 Task: Add an event with the title Project Update Meeting, date '2024/05/24', time 9:40 AM to 11:40 AMand add a description: A project update meeting is a regular gathering where project stakeholders, team members, and relevant parties come together to discuss the progress, status, and key updates of a specific project. The meeting provides an opportunity to share information, address challenges, and ensure that the project stays on track towards its goals.Select event color  Flamingo . Add location for the event as: 123 Gran Via, Barcelona, Spain, logged in from the account softage.1@softage.netand send the event invitation to softage.5@softage.net and softage.6@softage.net. Set a reminder for the event Every weekday(Monday to Friday)
Action: Mouse moved to (46, 110)
Screenshot: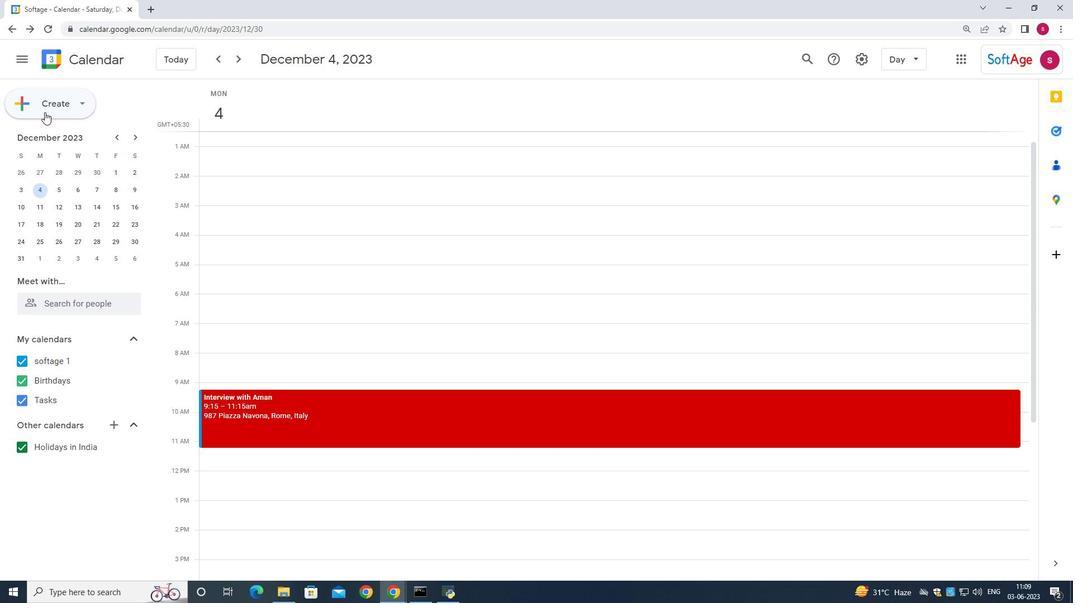 
Action: Mouse pressed left at (46, 110)
Screenshot: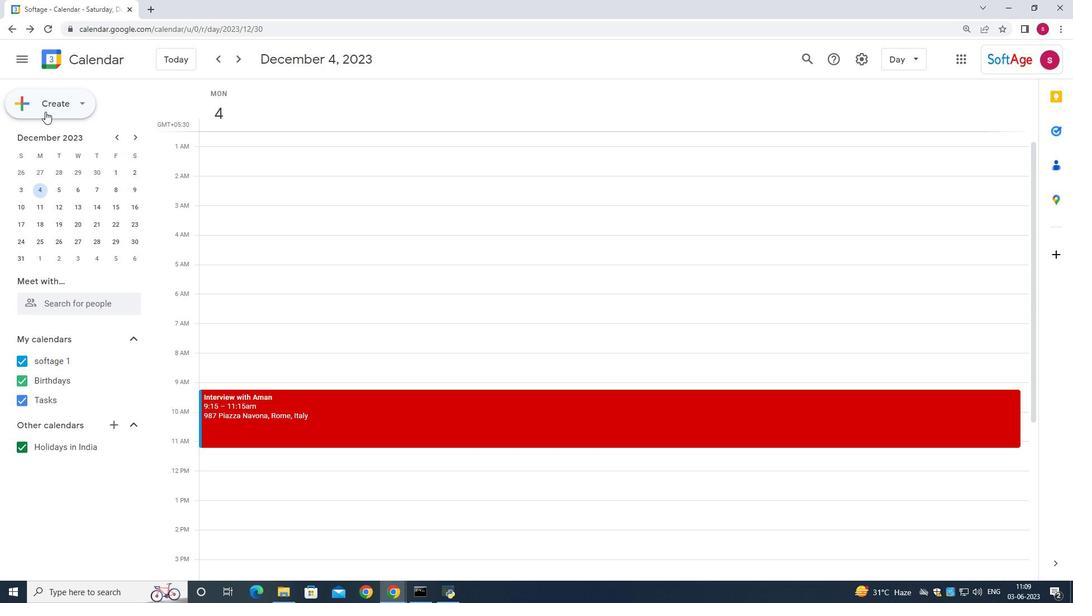 
Action: Mouse moved to (36, 132)
Screenshot: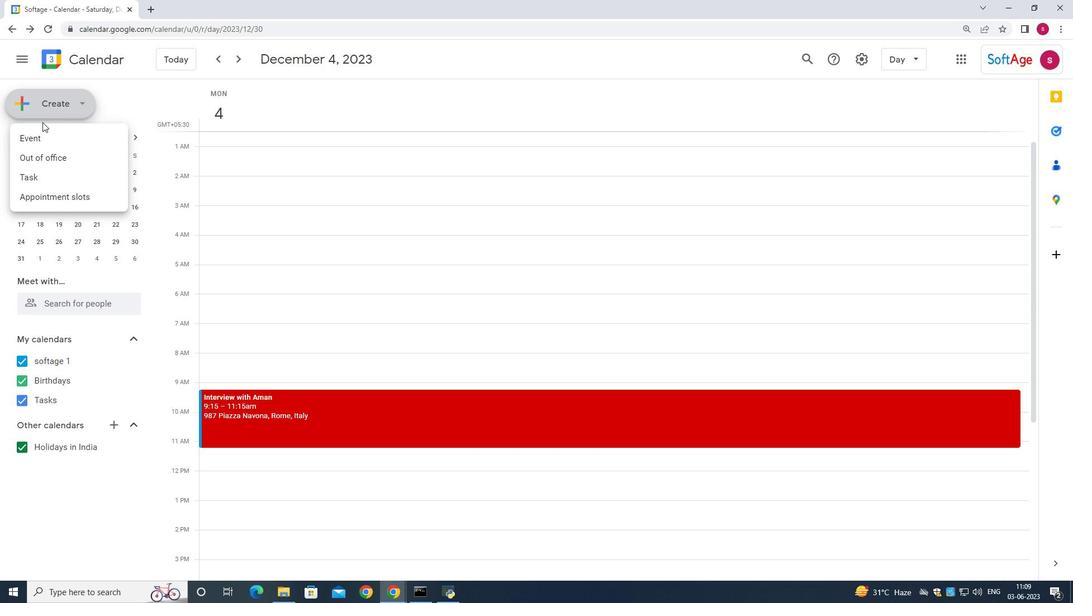 
Action: Mouse pressed left at (36, 132)
Screenshot: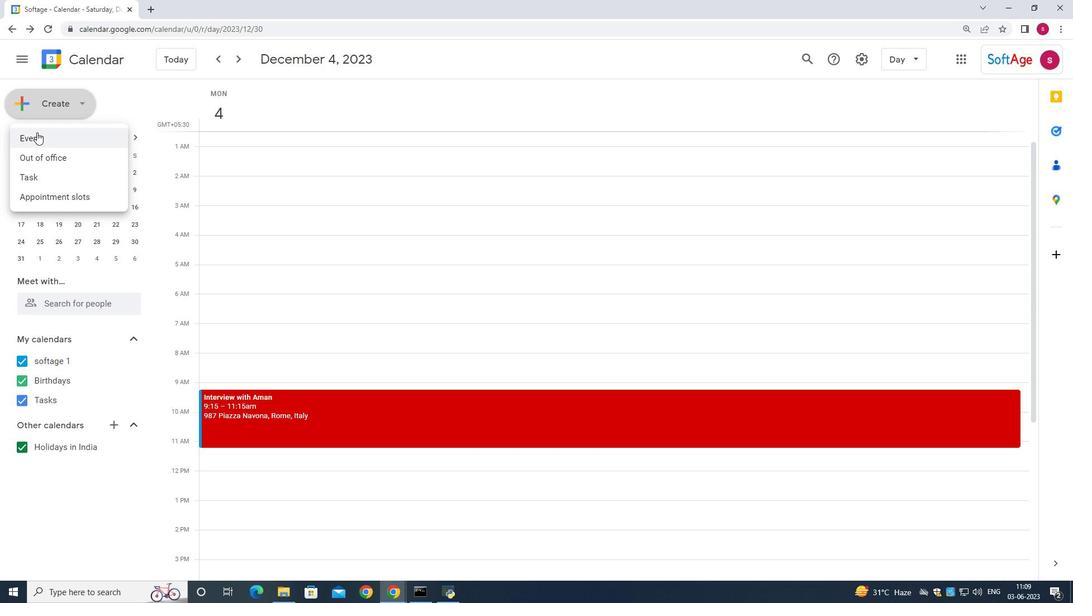 
Action: Mouse moved to (561, 197)
Screenshot: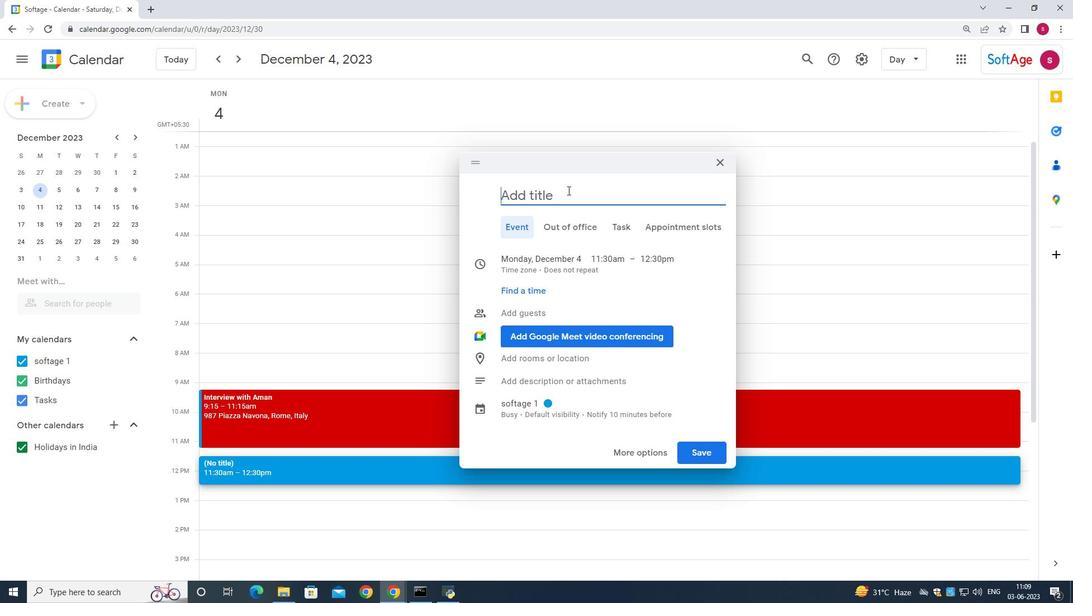 
Action: Mouse pressed left at (561, 197)
Screenshot: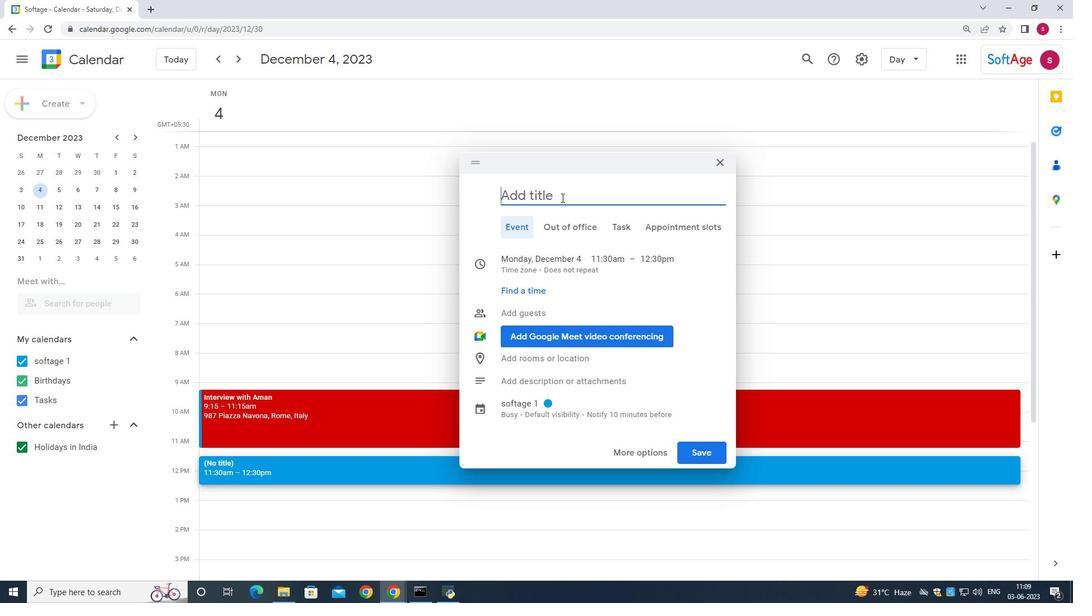 
Action: Key pressed <Key.shift>Project<Key.space><Key.shift>Update<Key.space>
Screenshot: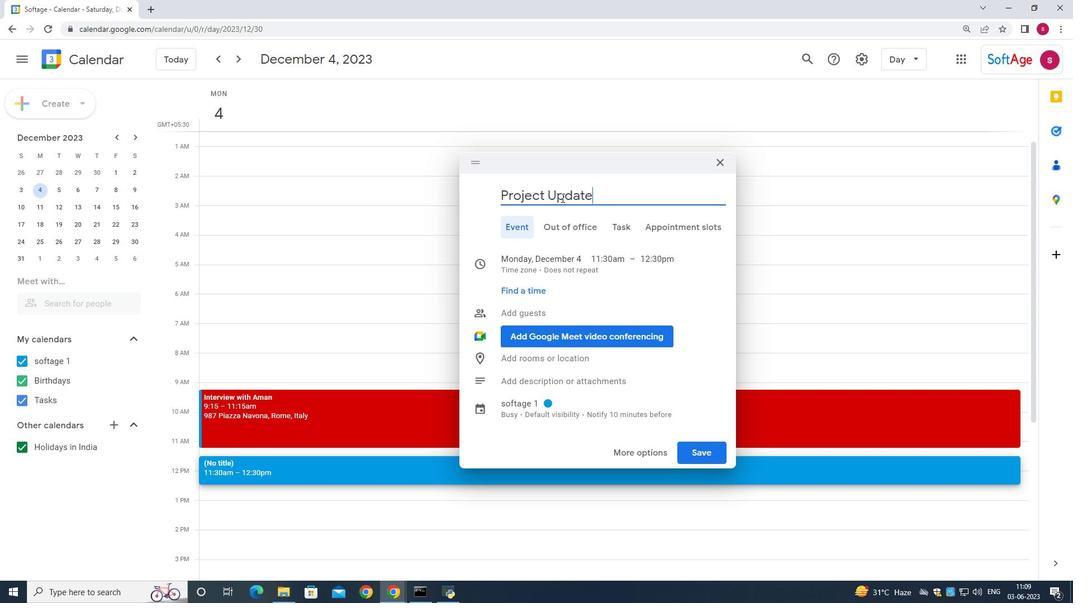 
Action: Mouse moved to (549, 210)
Screenshot: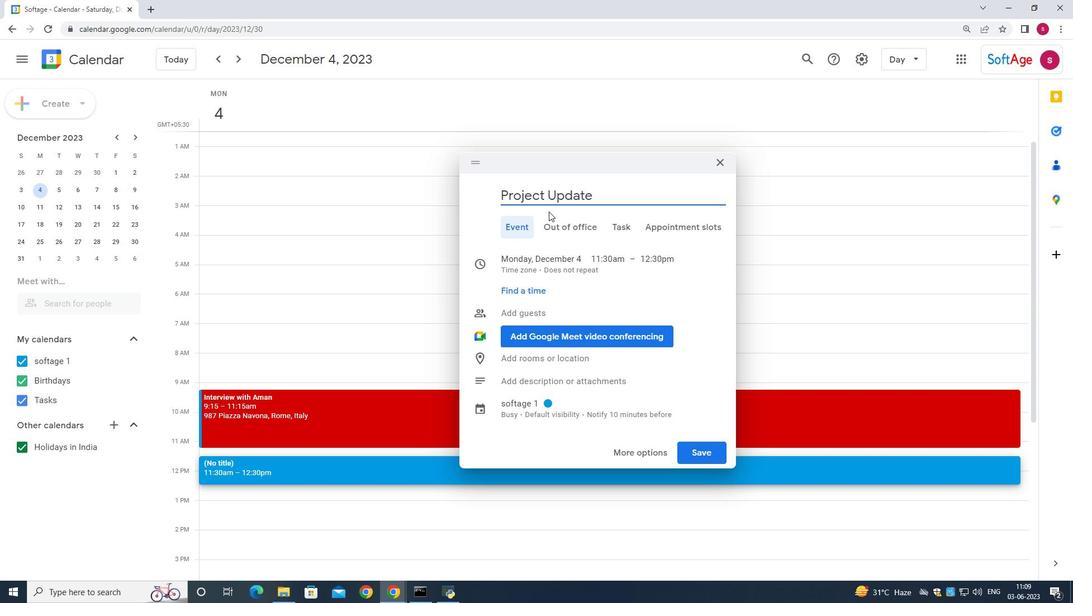 
Action: Key pressed <Key.shift>Meeting
Screenshot: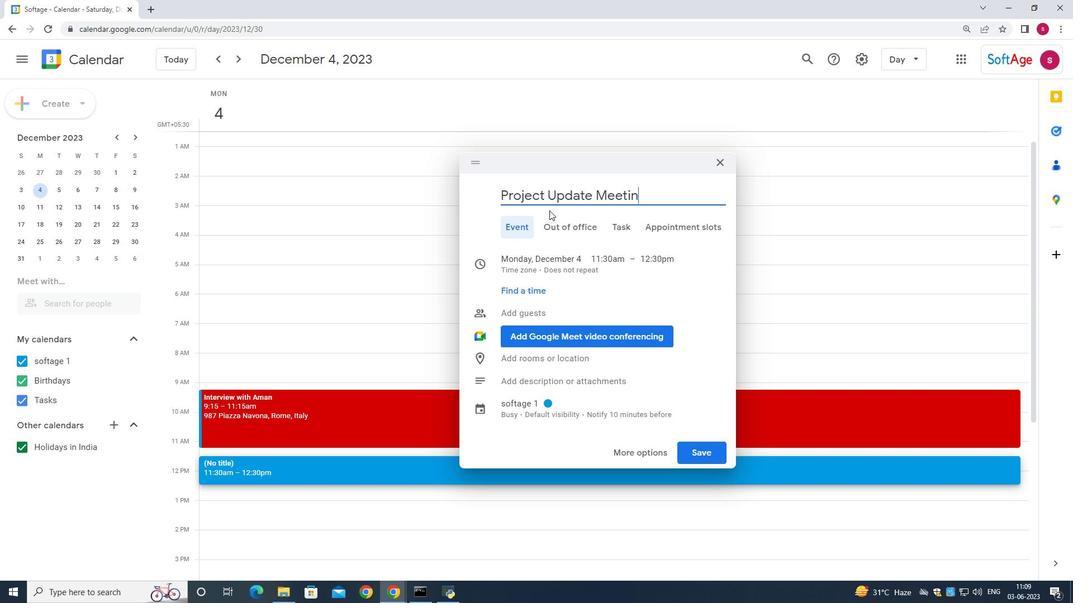 
Action: Mouse moved to (529, 262)
Screenshot: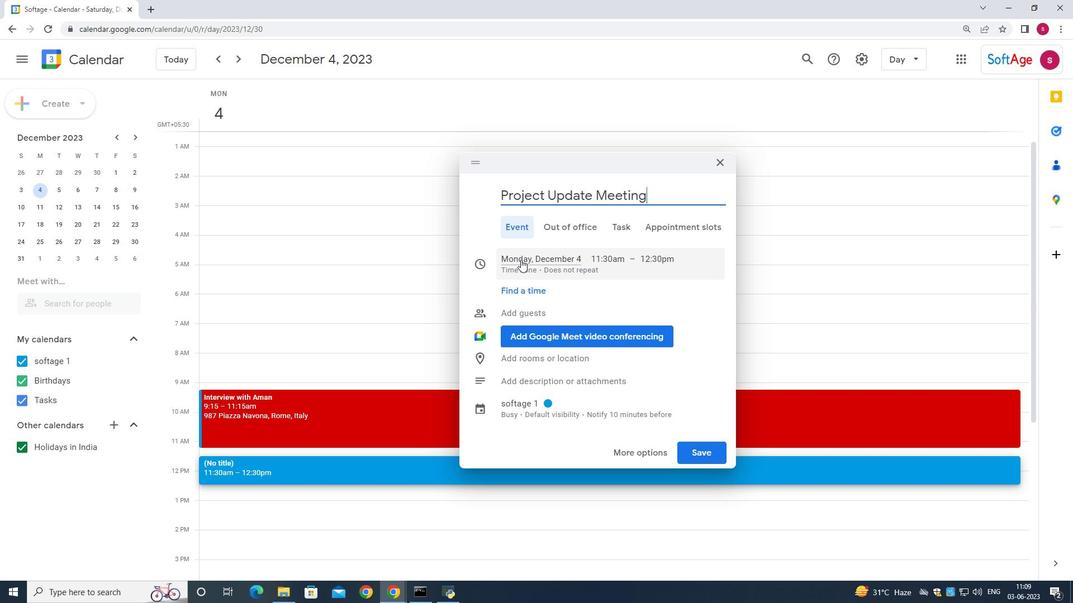 
Action: Mouse pressed left at (529, 262)
Screenshot: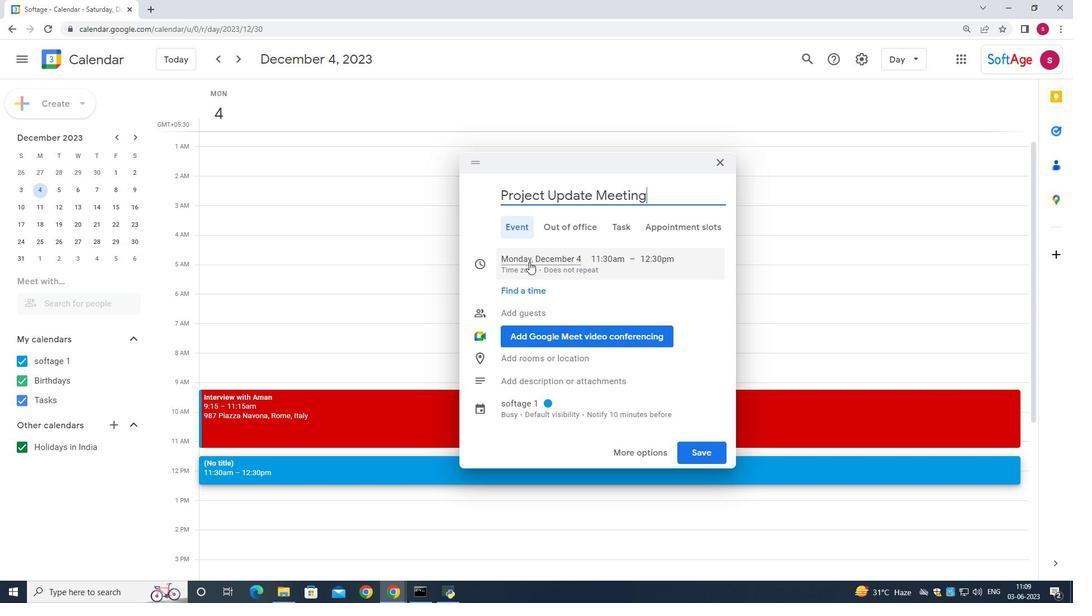 
Action: Mouse moved to (633, 285)
Screenshot: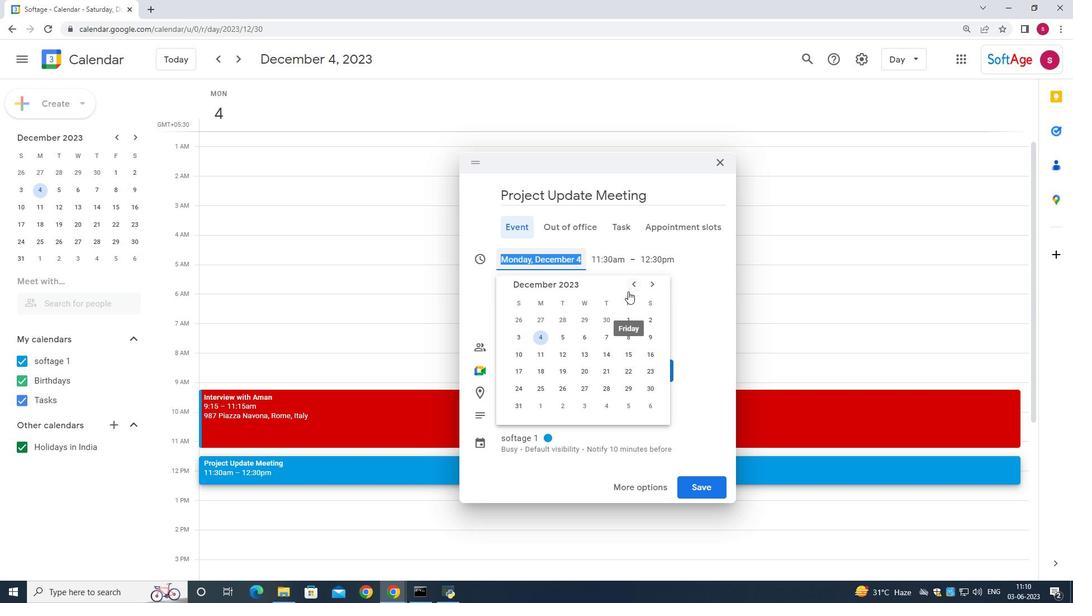 
Action: Mouse pressed left at (633, 285)
Screenshot: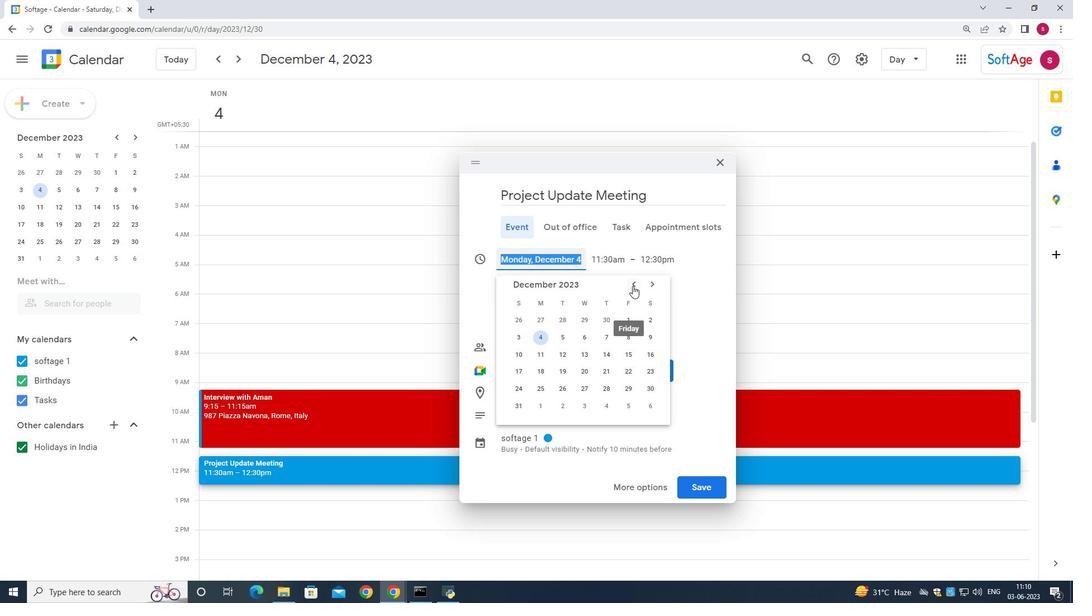 
Action: Mouse moved to (633, 285)
Screenshot: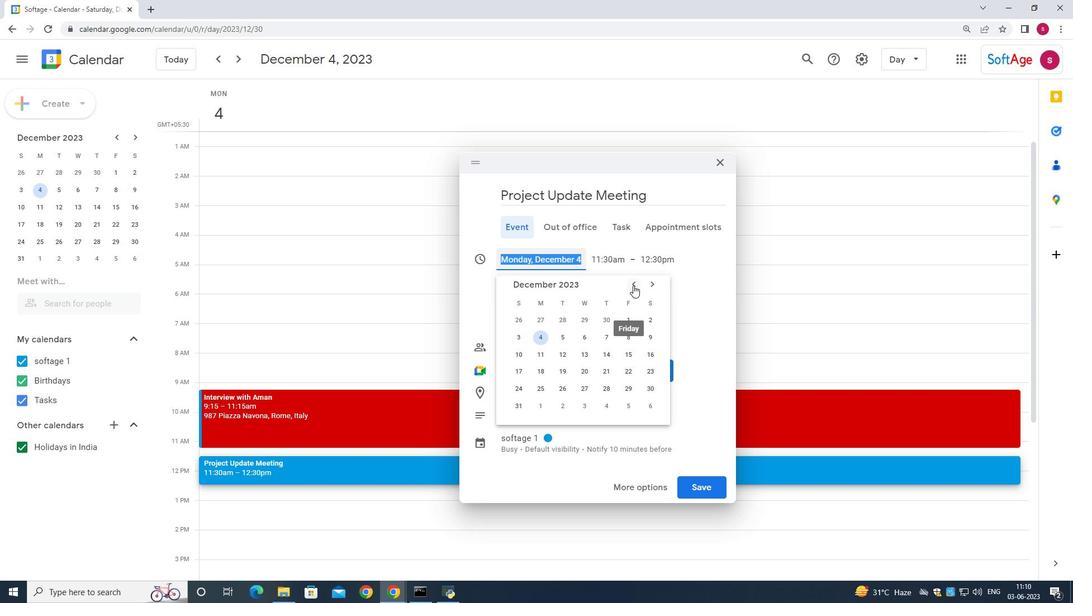 
Action: Mouse pressed left at (633, 285)
Screenshot: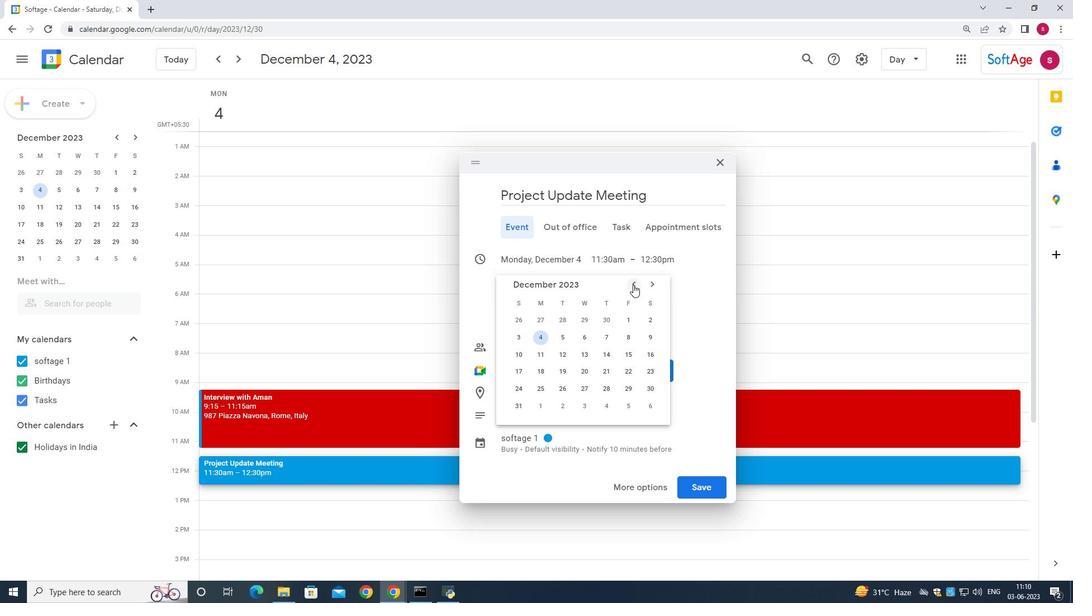 
Action: Mouse pressed left at (633, 285)
Screenshot: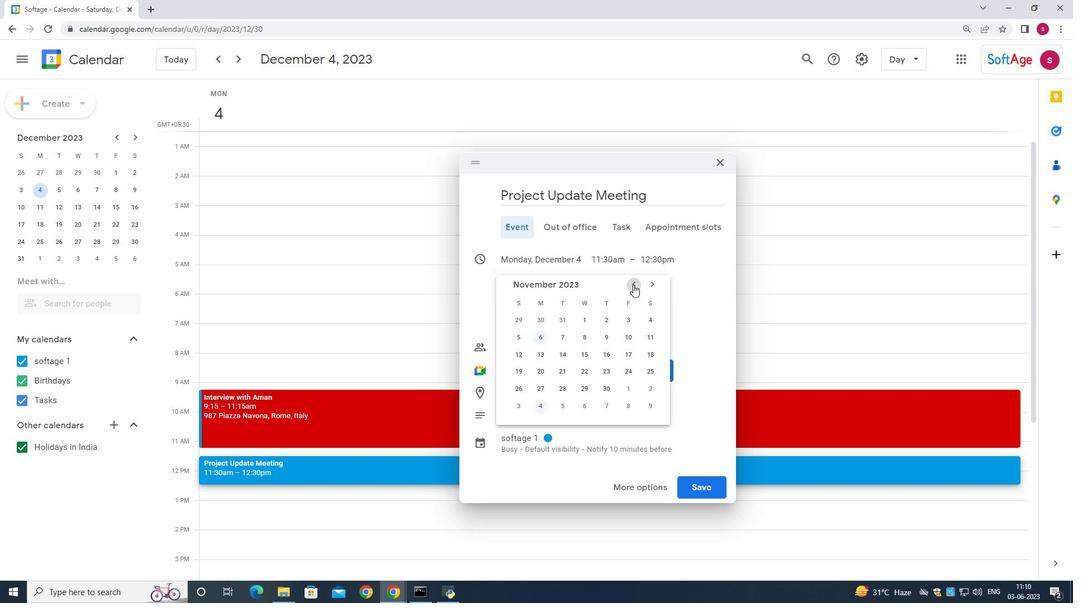 
Action: Mouse pressed left at (633, 285)
Screenshot: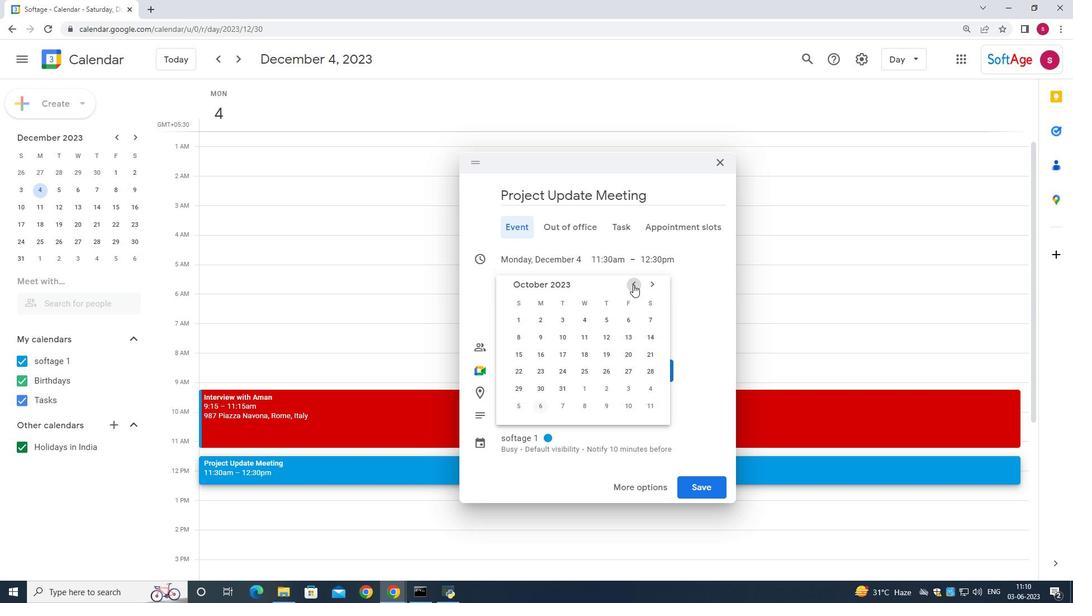 
Action: Mouse pressed left at (633, 285)
Screenshot: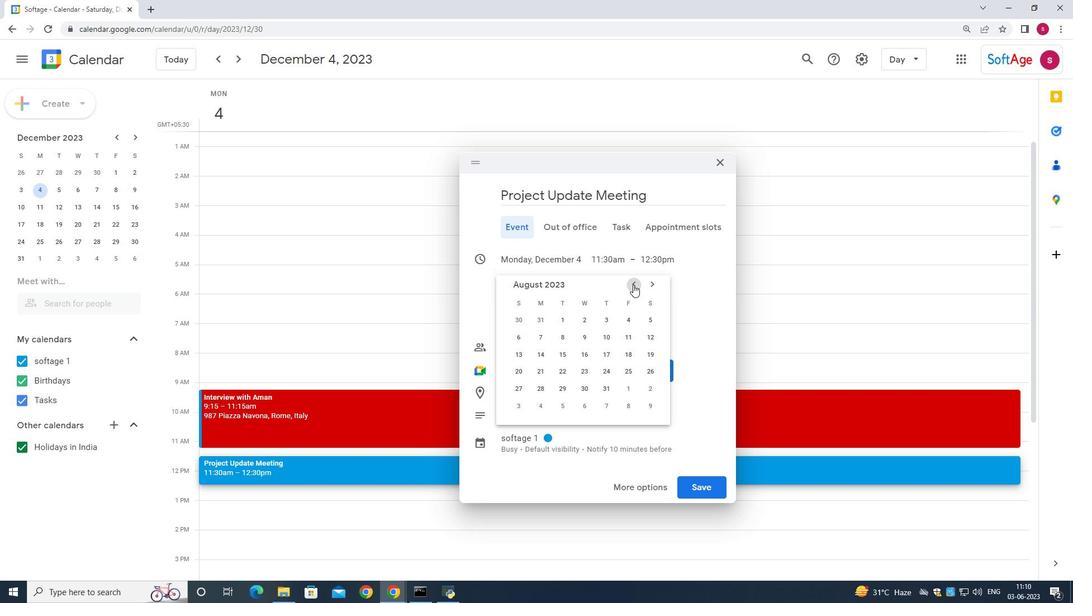 
Action: Mouse pressed left at (633, 285)
Screenshot: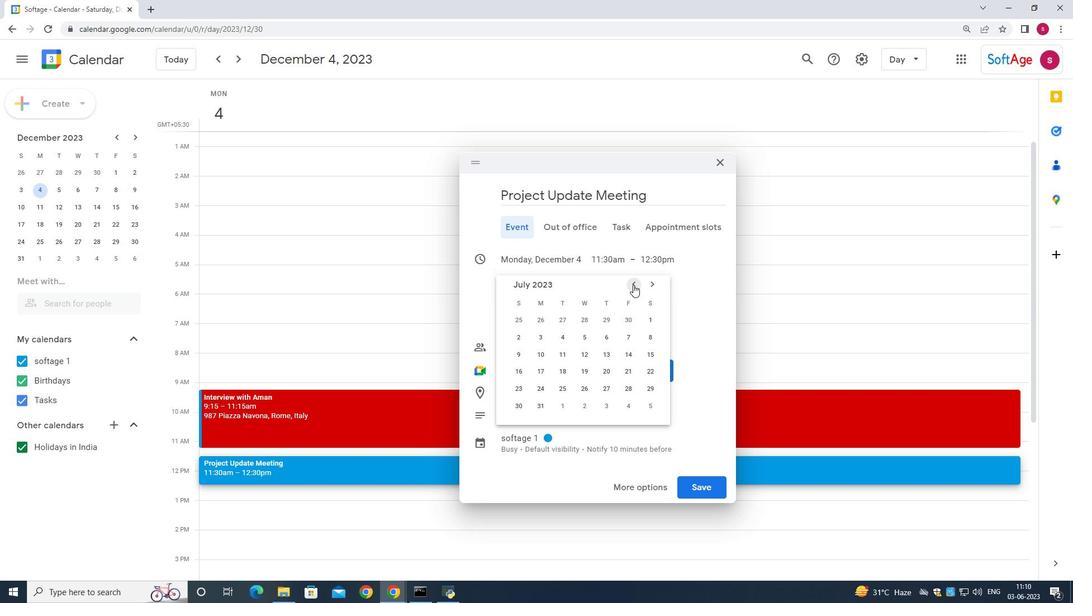 
Action: Mouse pressed left at (633, 285)
Screenshot: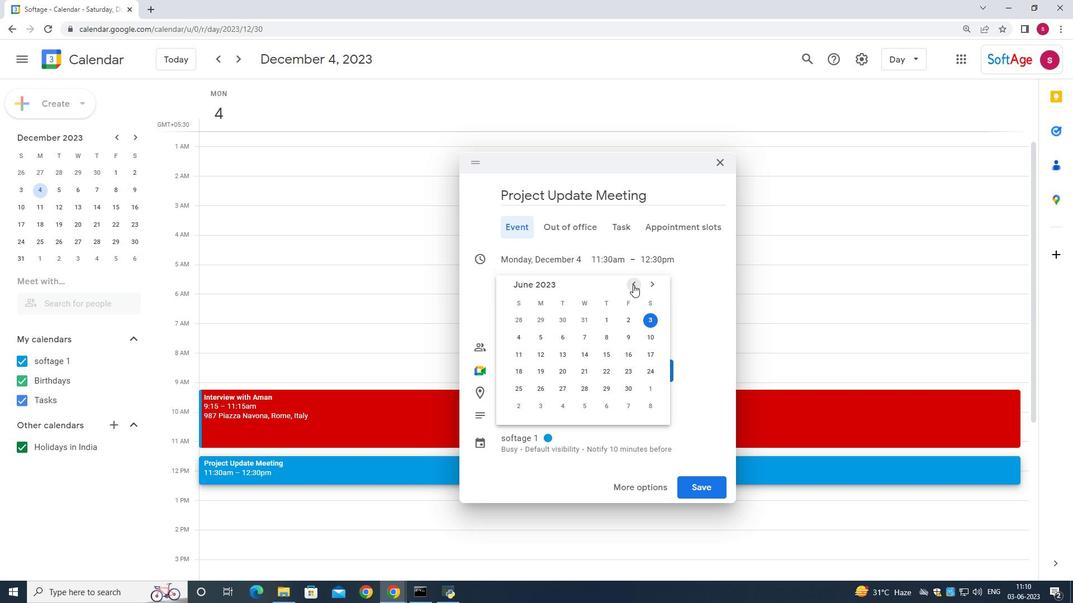 
Action: Mouse moved to (587, 375)
Screenshot: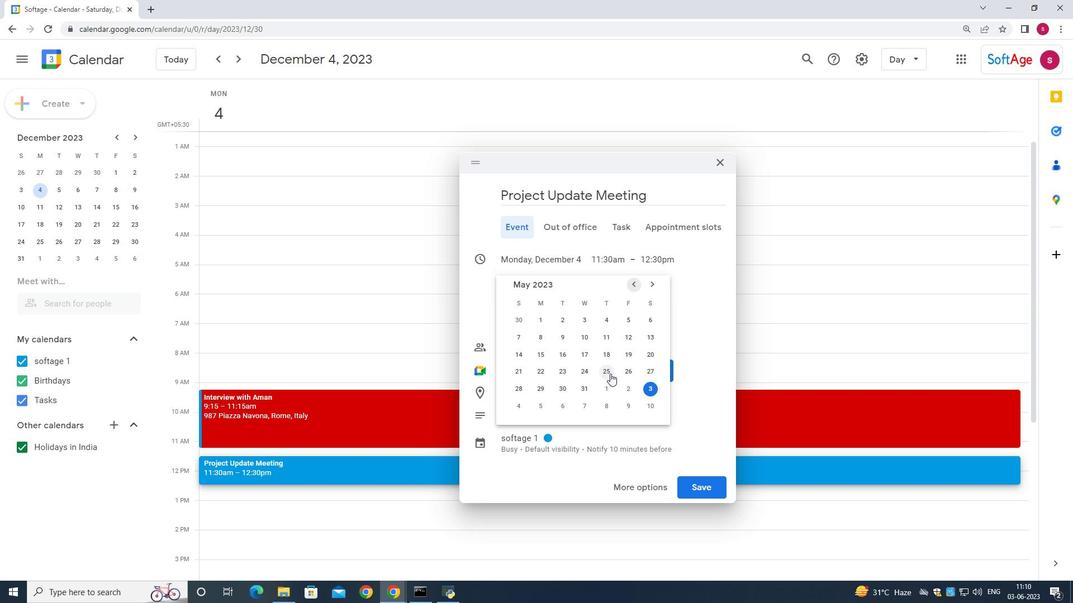 
Action: Mouse pressed left at (587, 375)
Screenshot: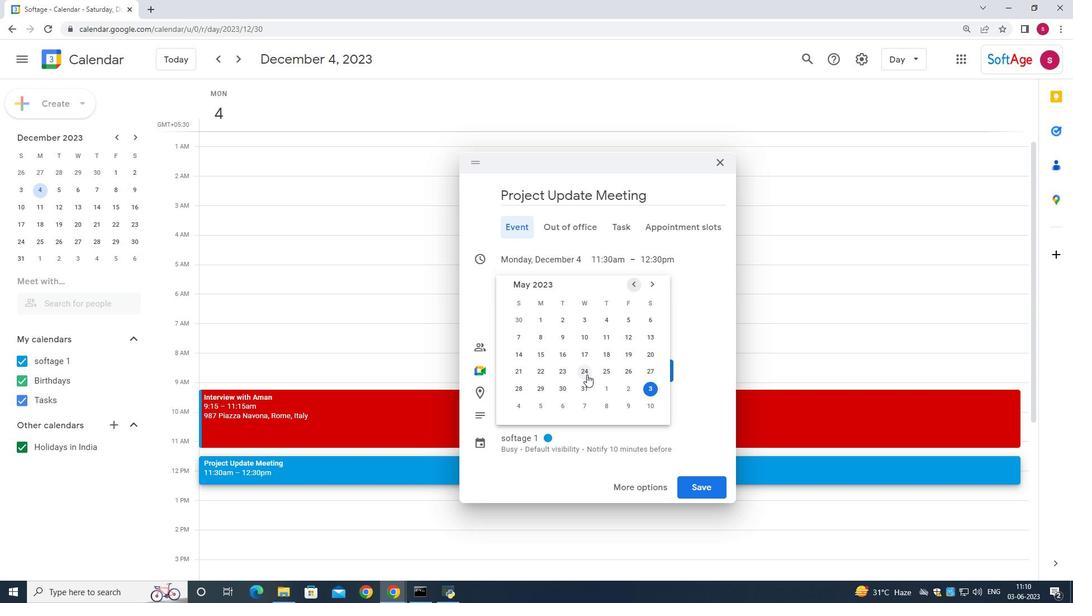 
Action: Mouse moved to (601, 257)
Screenshot: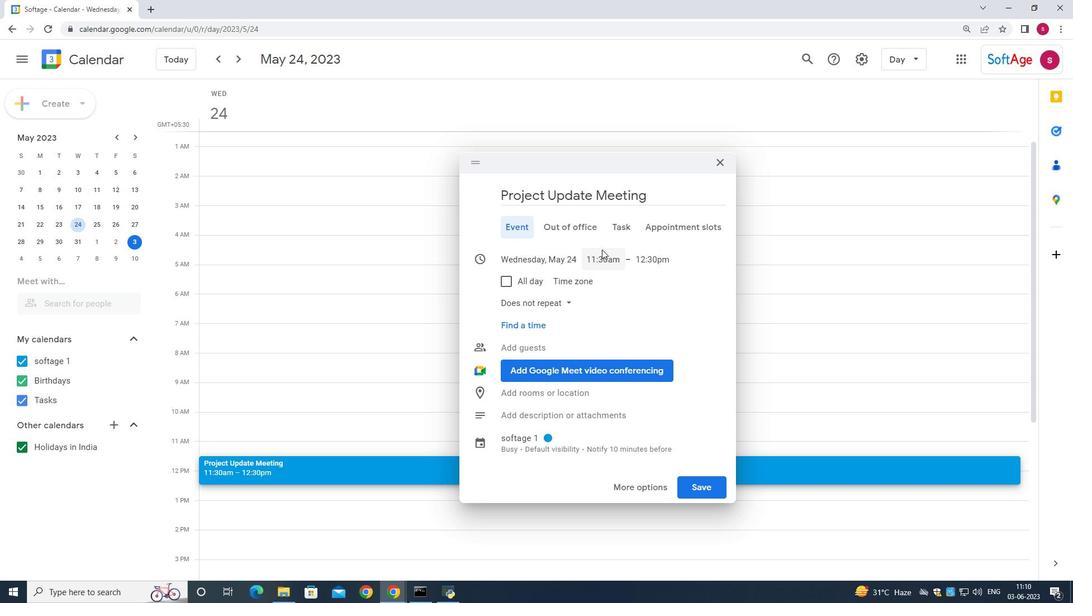 
Action: Mouse pressed left at (601, 257)
Screenshot: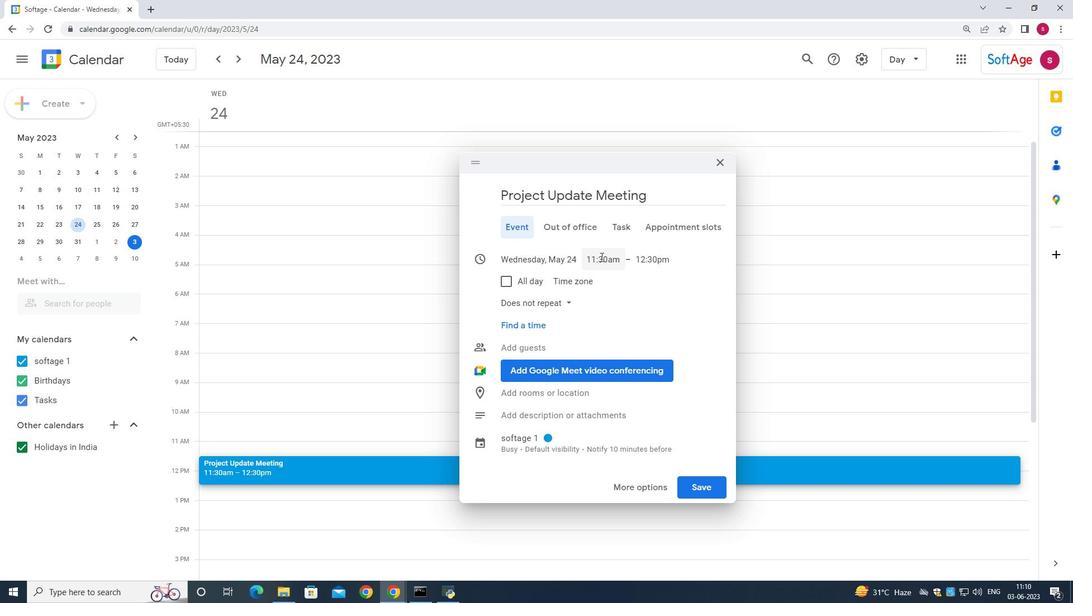 
Action: Mouse moved to (614, 340)
Screenshot: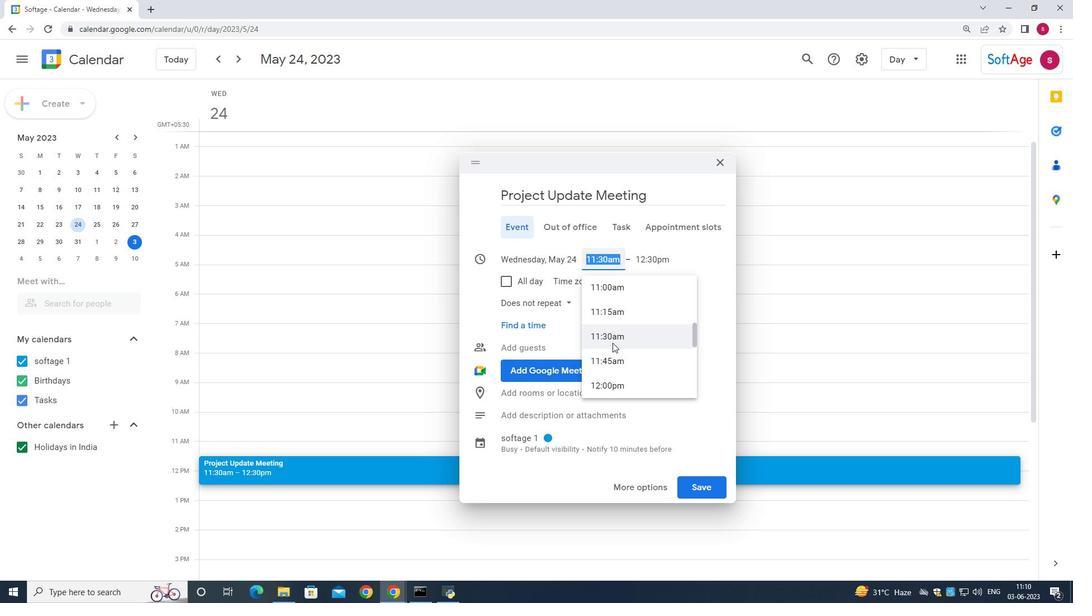 
Action: Mouse scrolled (614, 341) with delta (0, 0)
Screenshot: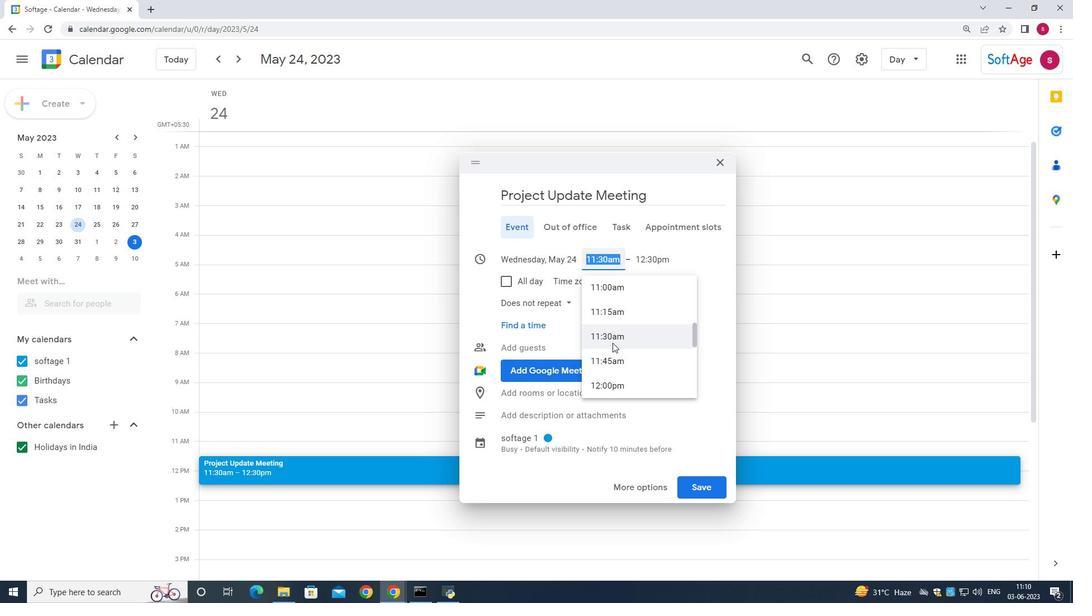 
Action: Mouse scrolled (614, 341) with delta (0, 0)
Screenshot: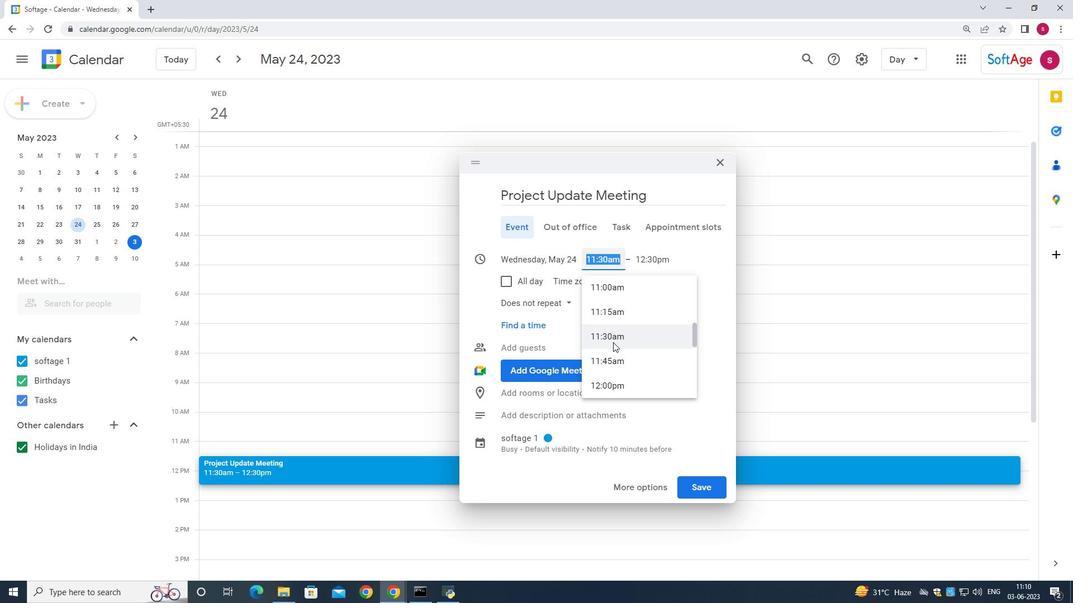 
Action: Mouse scrolled (614, 341) with delta (0, 0)
Screenshot: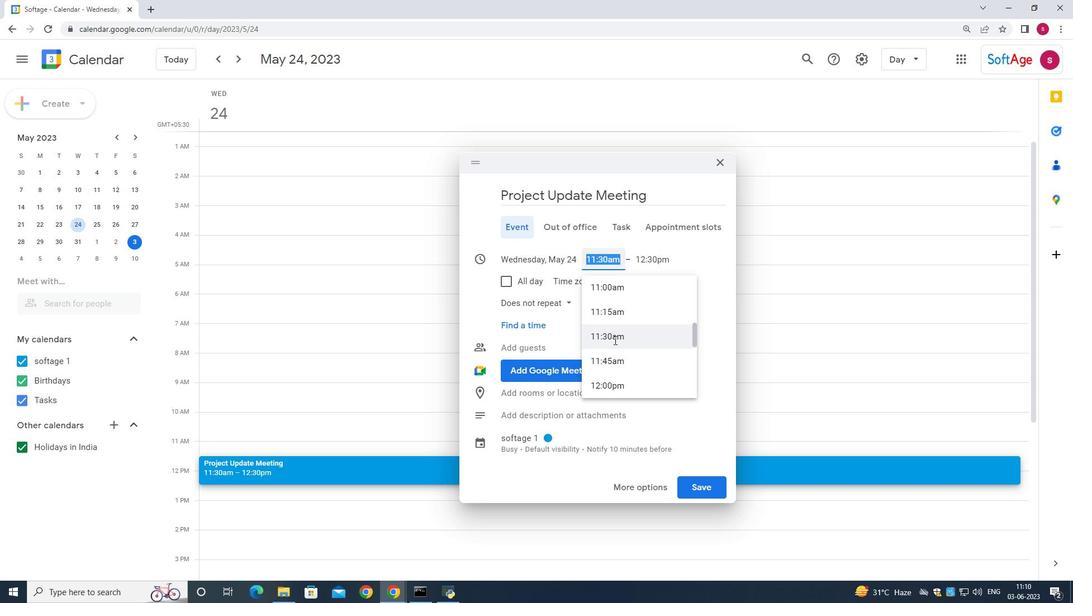 
Action: Mouse scrolled (614, 341) with delta (0, 0)
Screenshot: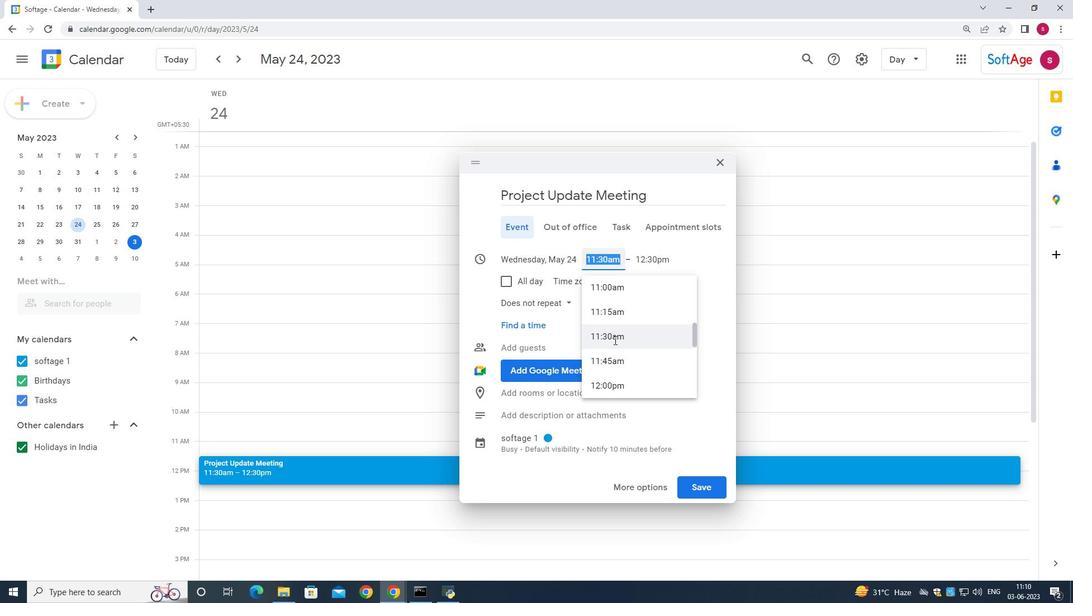
Action: Mouse moved to (617, 383)
Screenshot: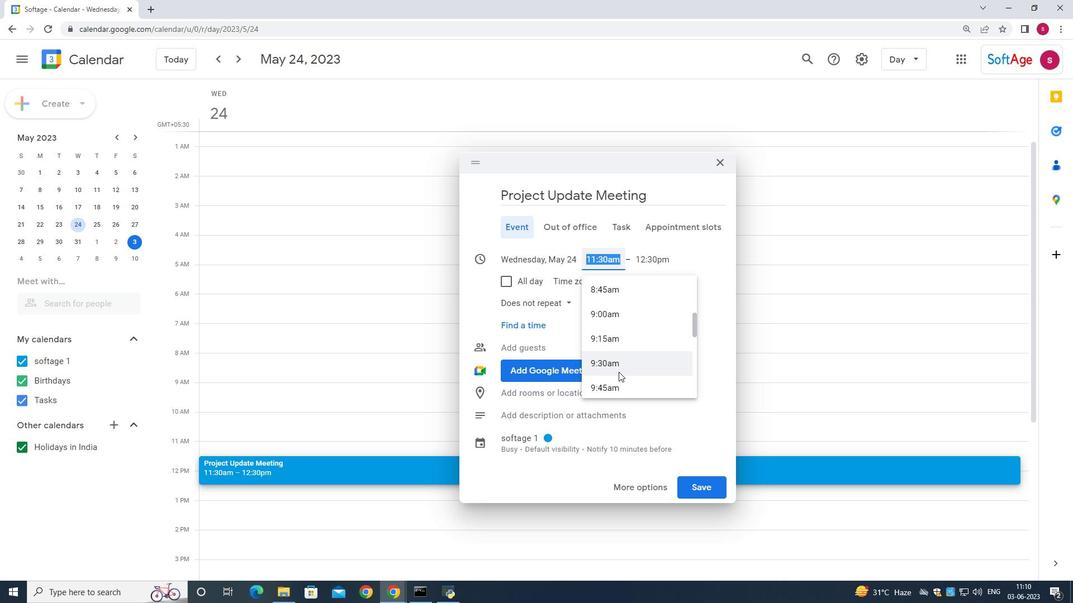 
Action: Mouse pressed left at (617, 383)
Screenshot: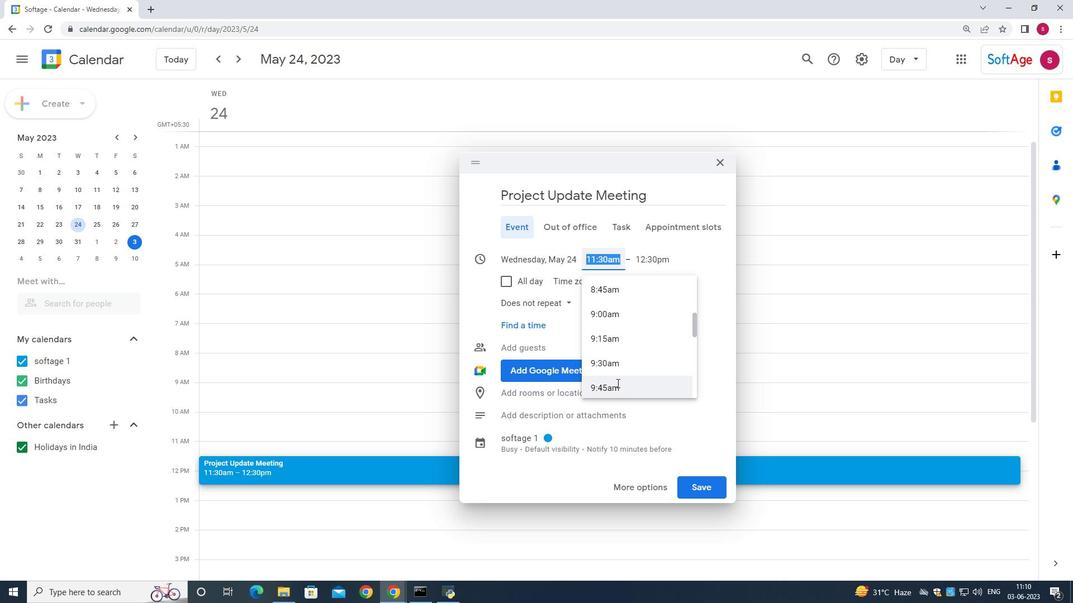 
Action: Mouse moved to (602, 259)
Screenshot: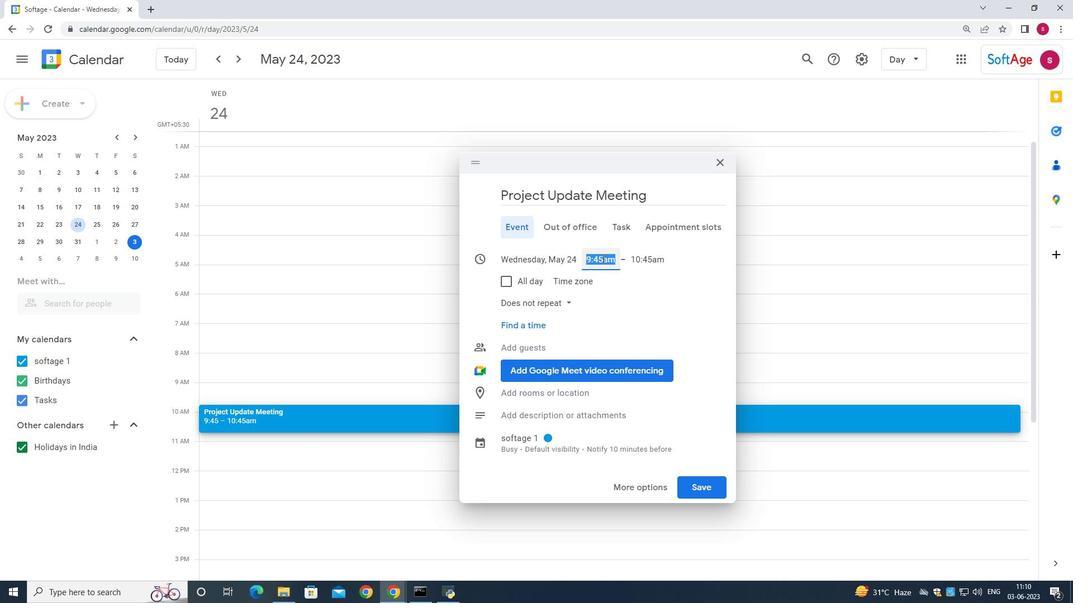 
Action: Mouse pressed left at (602, 259)
Screenshot: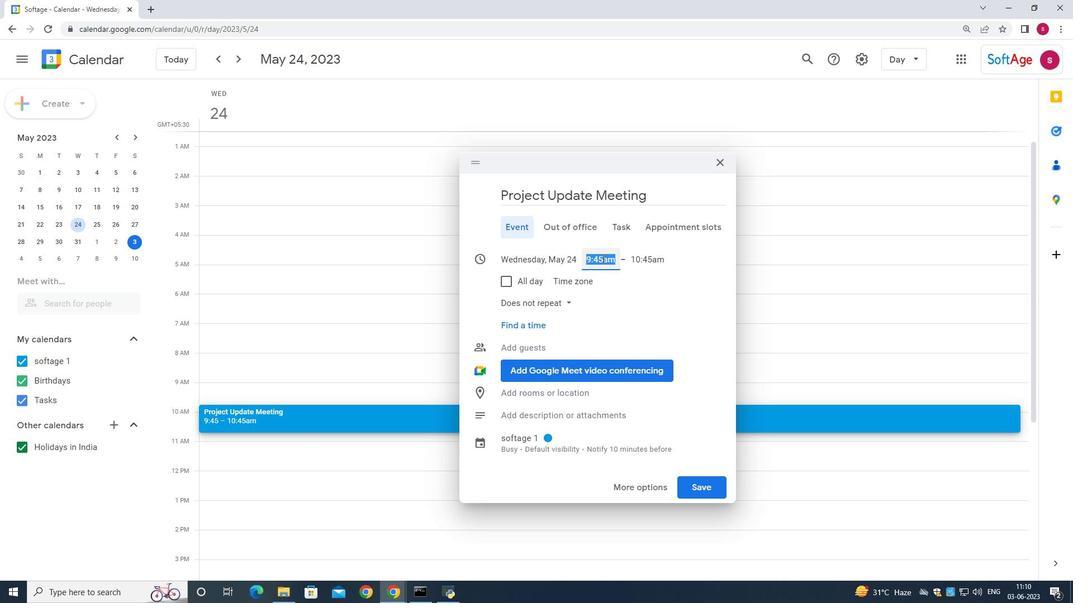 
Action: Key pressed <Key.backspace>0
Screenshot: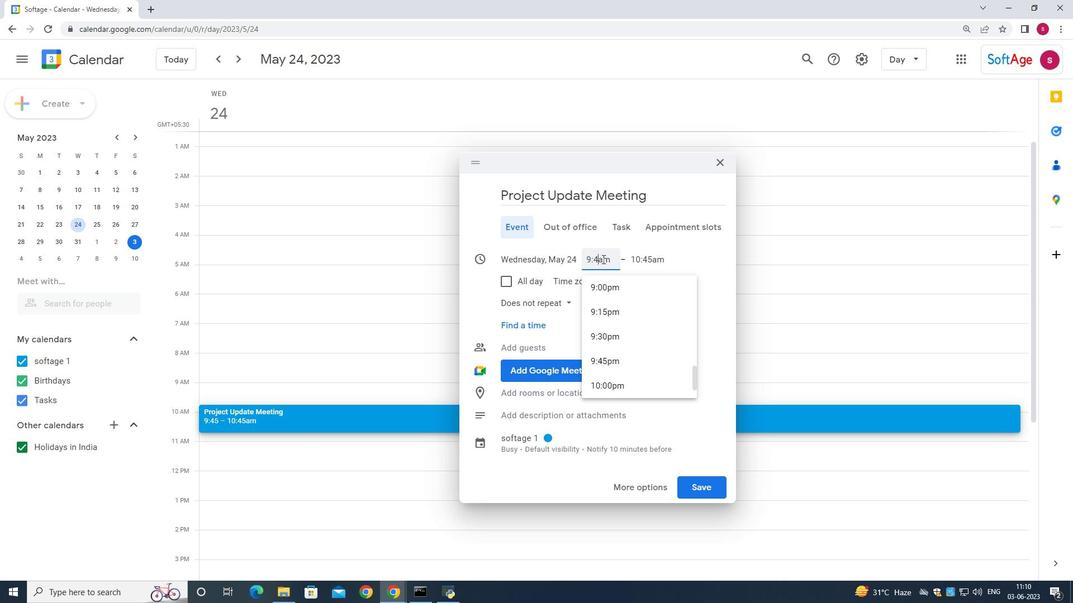 
Action: Mouse moved to (662, 262)
Screenshot: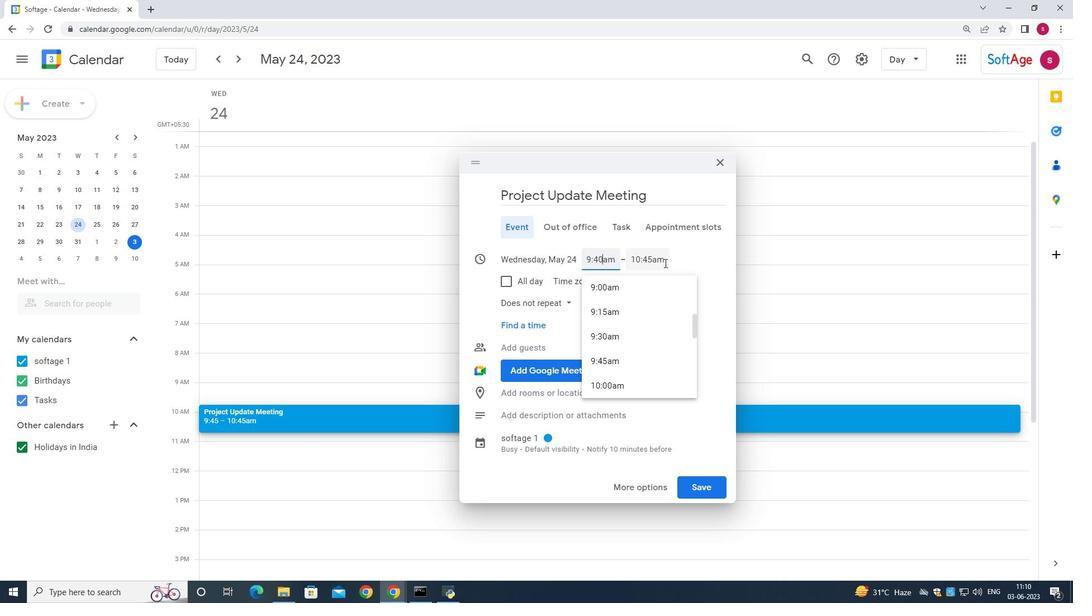 
Action: Mouse pressed left at (662, 262)
Screenshot: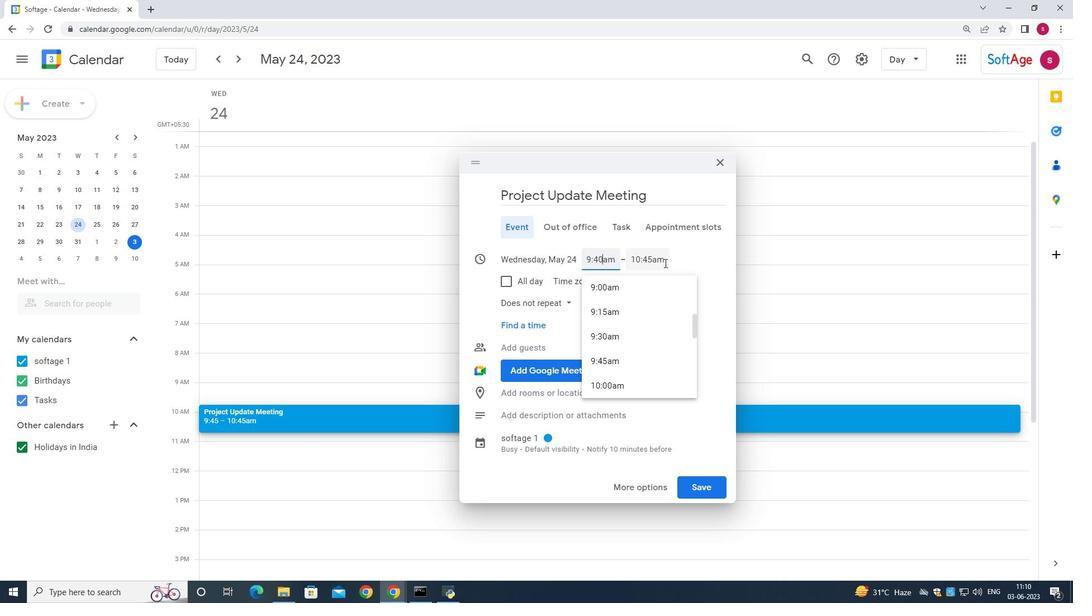 
Action: Mouse moved to (658, 390)
Screenshot: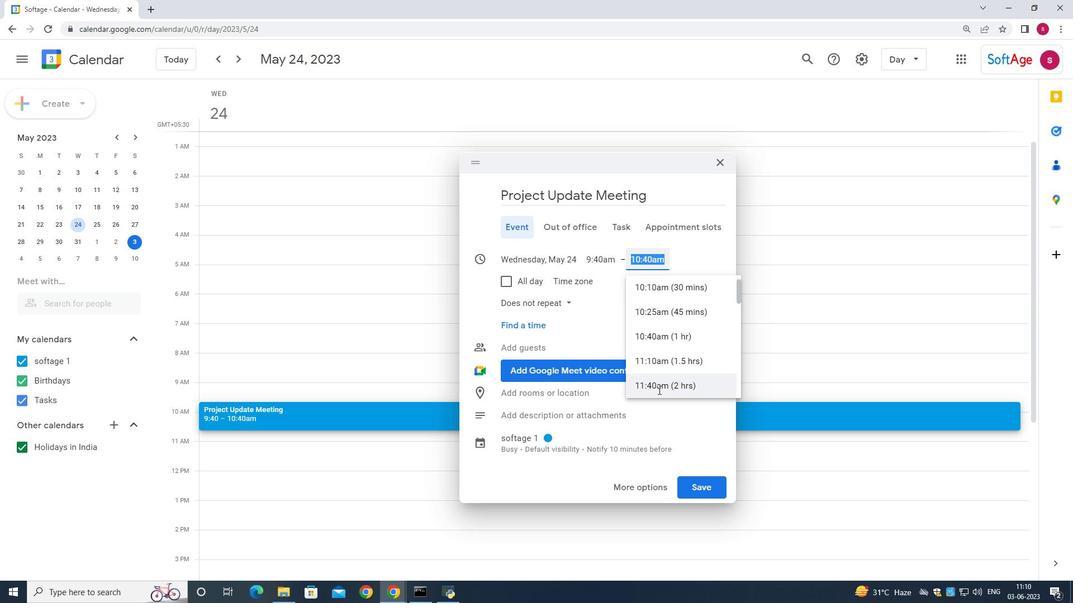 
Action: Mouse pressed left at (658, 390)
Screenshot: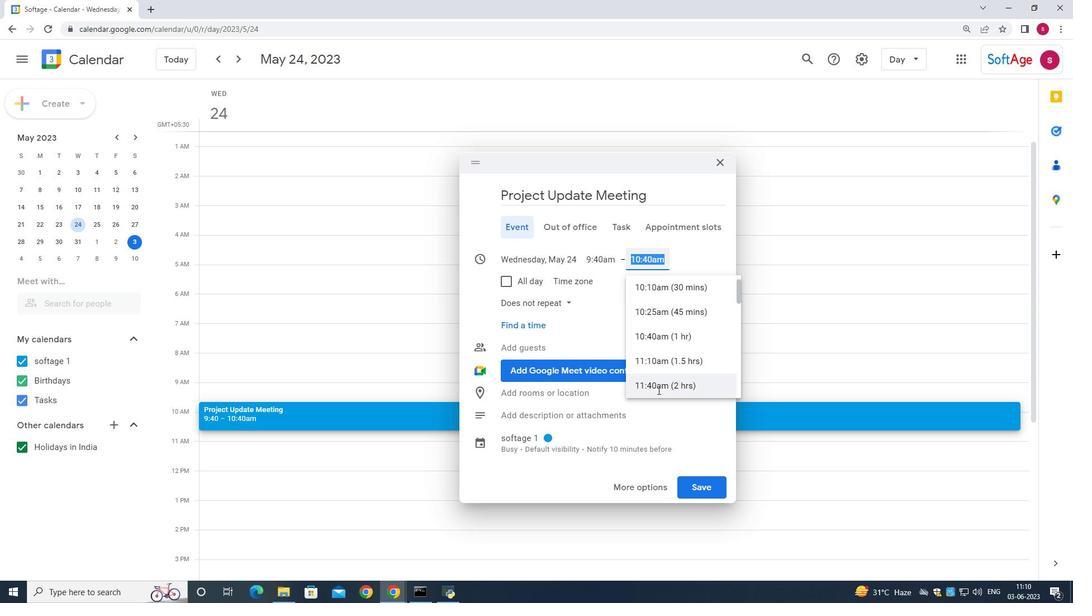 
Action: Mouse moved to (544, 412)
Screenshot: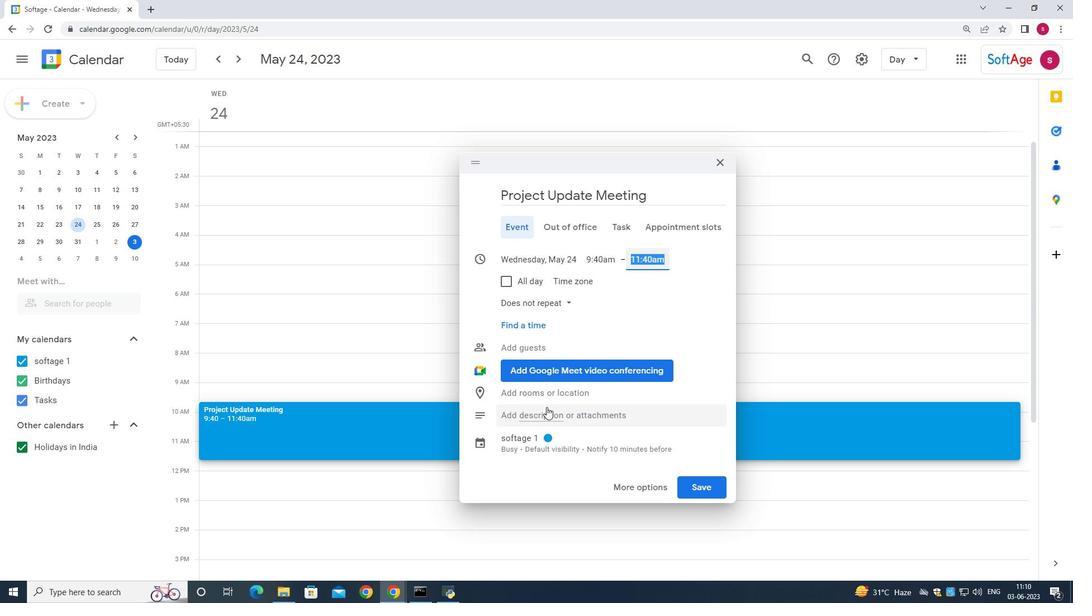 
Action: Mouse pressed left at (544, 412)
Screenshot: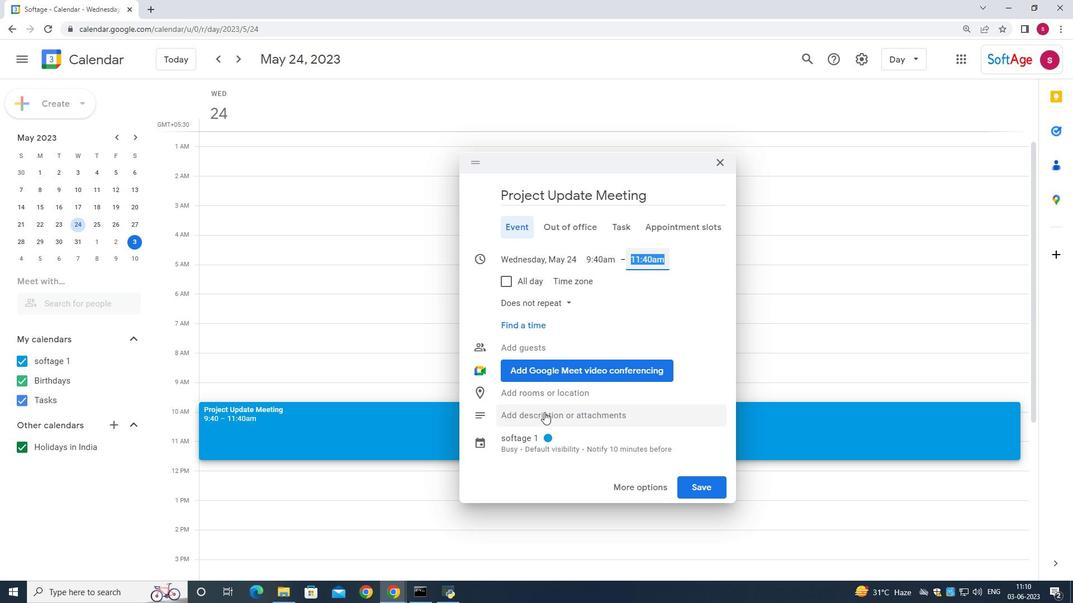 
Action: Mouse moved to (551, 450)
Screenshot: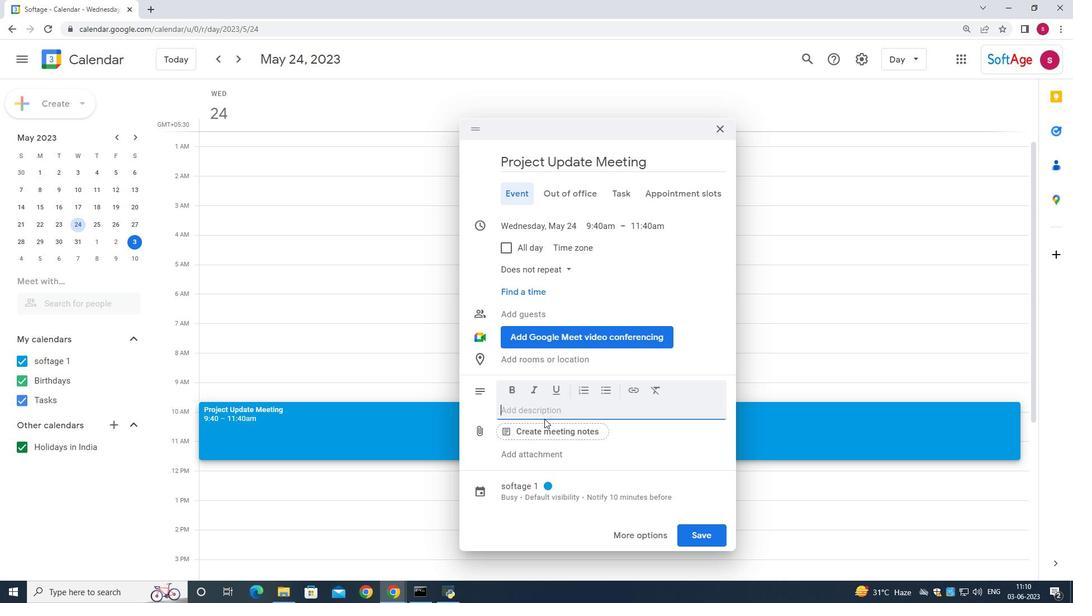 
Action: Key pressed <Key.shift>A<Key.space>project<Key.space>update<Key.space>meeting<Key.space>is<Key.space>a<Key.space>regular<Key.space>gathering<Key.space>where<Key.space>project<Key.space>sy<Key.backspace>takeholders,<Key.space>team<Key.space>members,<Key.space>and<Key.space>relevant<Key.space>parties<Key.space>come<Key.space>together<Key.space>of<Key.space>a<Key.space>specific<Key.space>project<Key.space>.<Key.space><Key.shift>The<Key.space>meeting<Key.space>provides<Key.space>an<Key.space>opportunity<Key.space>to<Key.space>share<Key.space>information,<Key.space>address<Key.space>challenges,<Key.space>and<Key.space>ensure<Key.space>that<Key.space>the<Key.space>project<Key.space>.<Key.space>
Screenshot: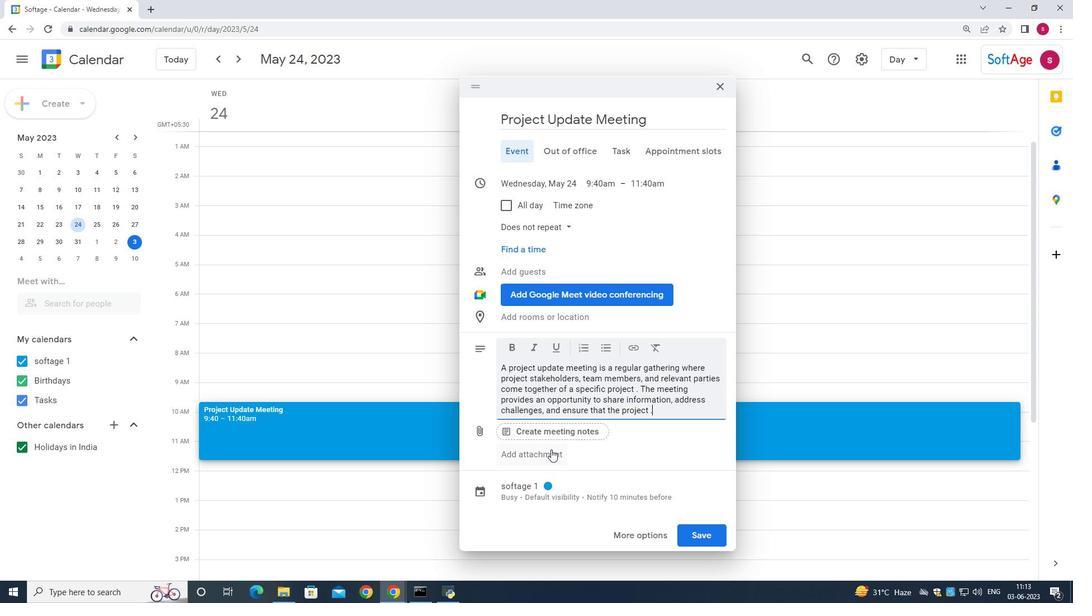 
Action: Mouse moved to (480, 262)
Screenshot: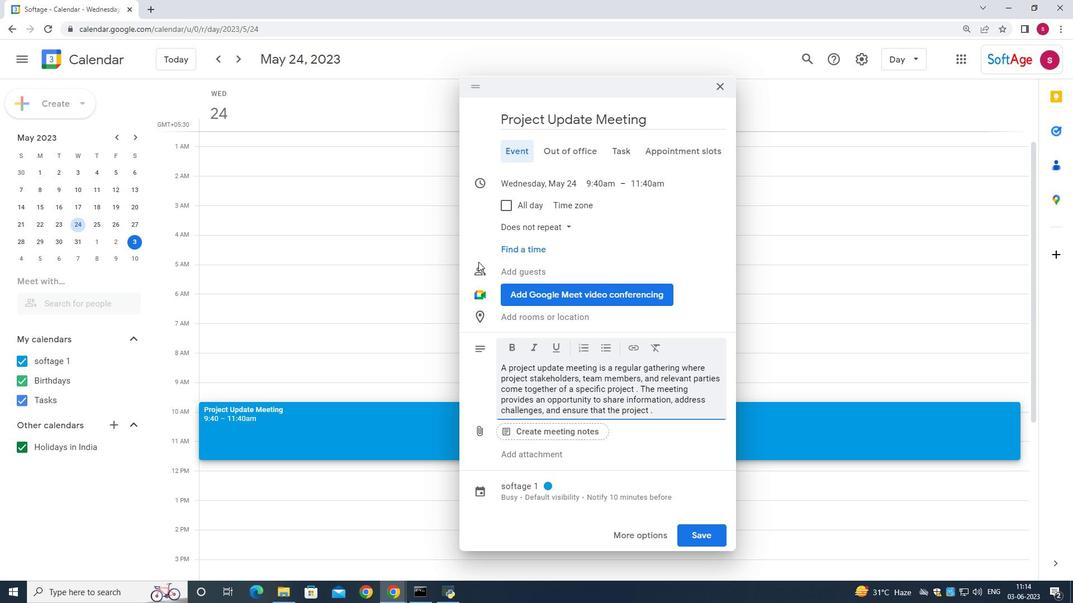 
Action: Key pressed stays<Key.space>on<Key.space>track<Key.space>towards<Key.space>its<Key.space>goals<Key.space>.<Key.space>
Screenshot: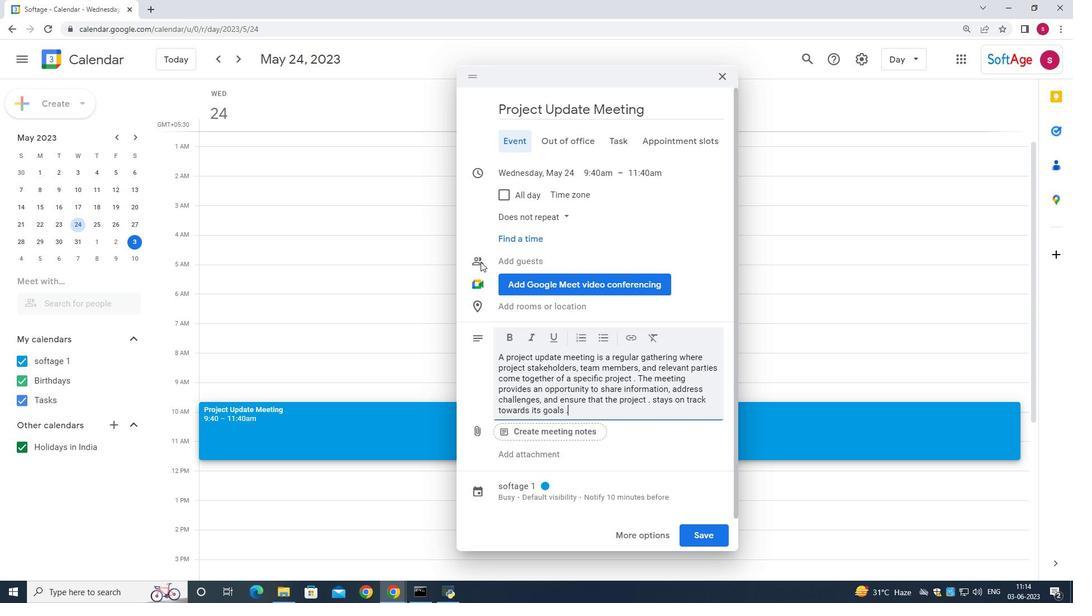 
Action: Mouse moved to (548, 489)
Screenshot: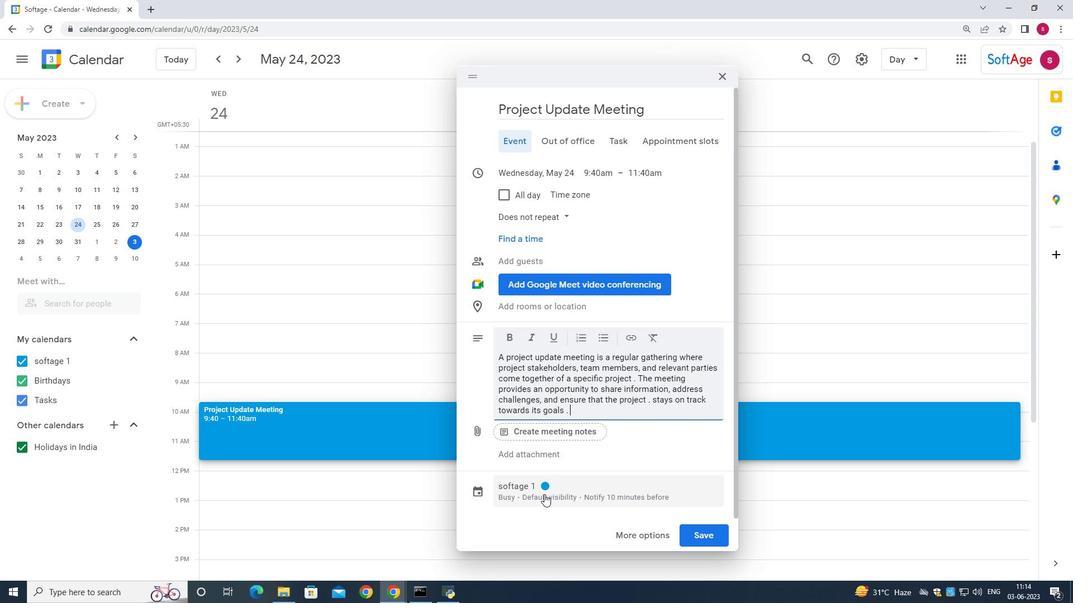 
Action: Mouse pressed left at (548, 489)
Screenshot: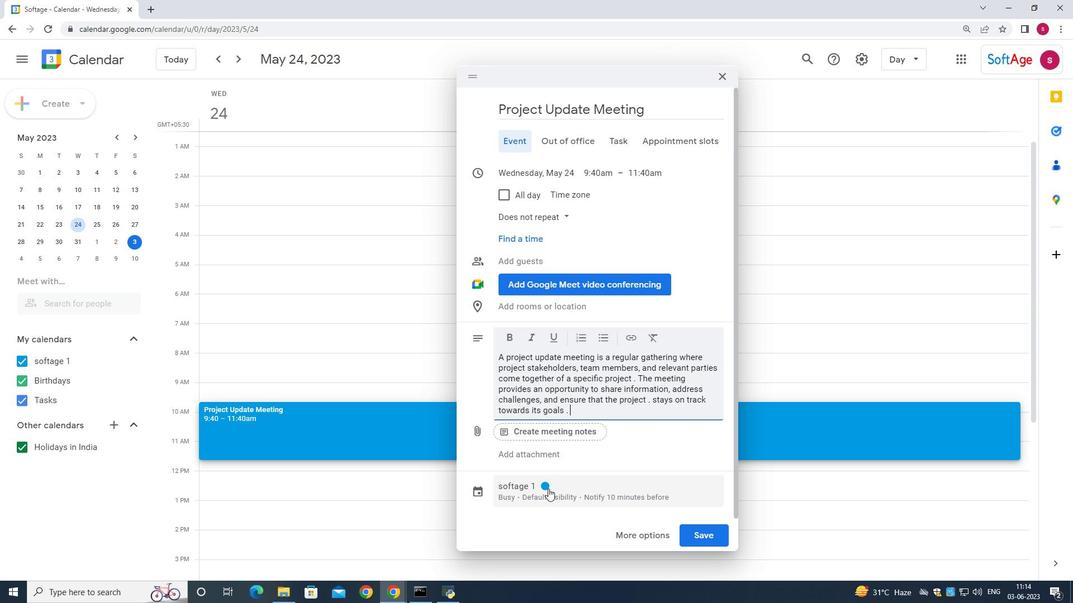 
Action: Mouse moved to (565, 414)
Screenshot: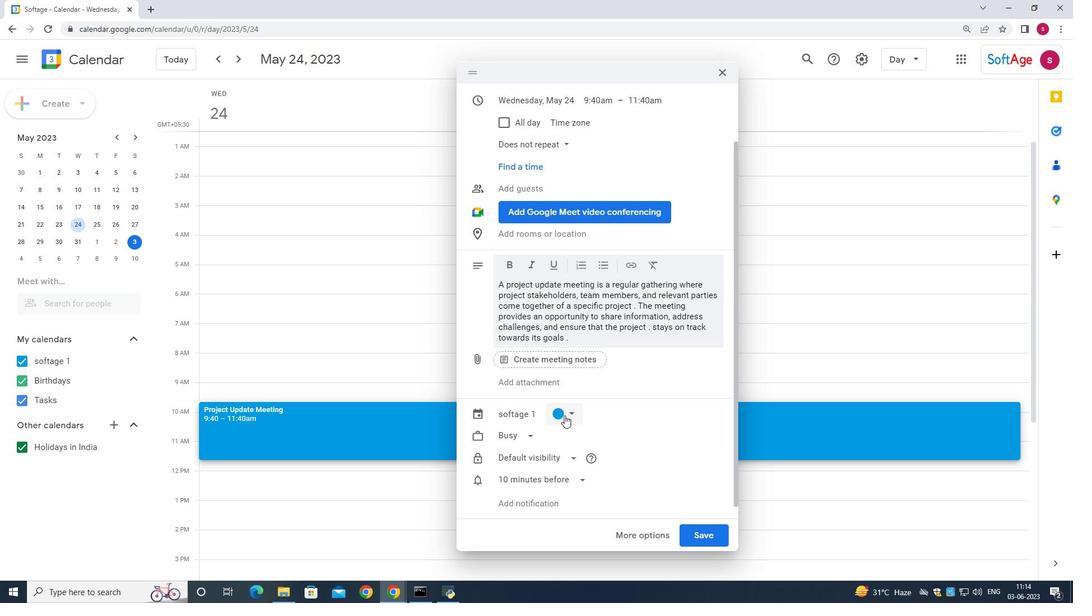 
Action: Mouse pressed left at (565, 414)
Screenshot: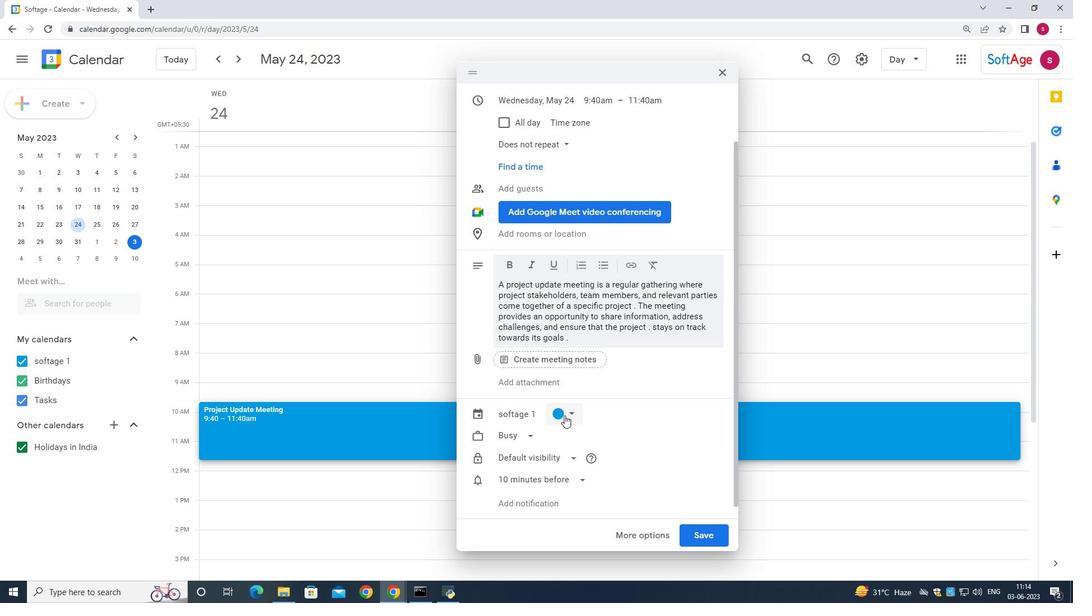 
Action: Mouse moved to (572, 418)
Screenshot: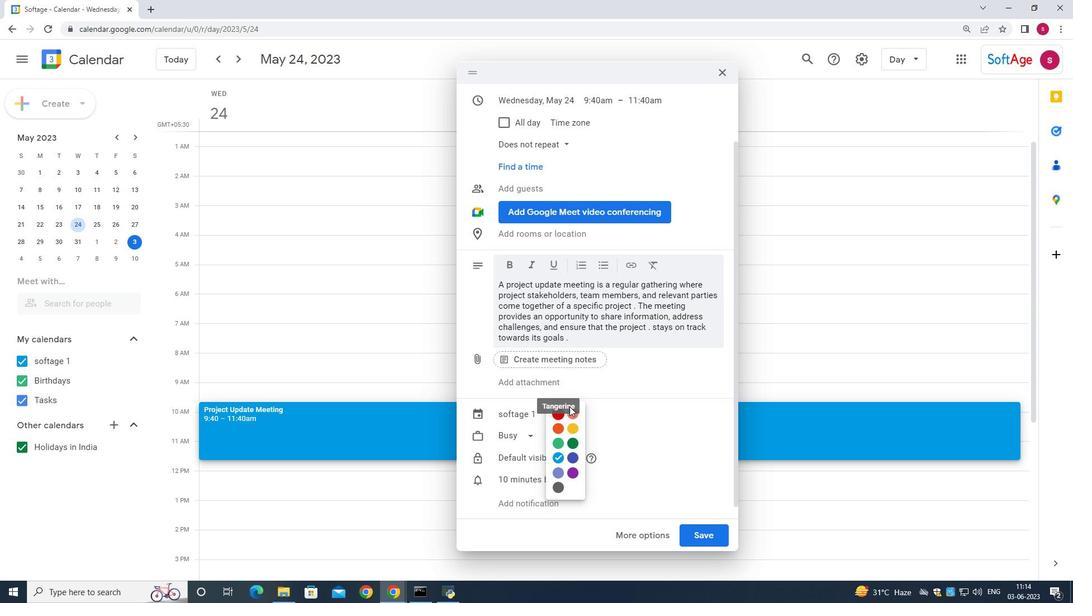 
Action: Mouse pressed left at (572, 418)
Screenshot: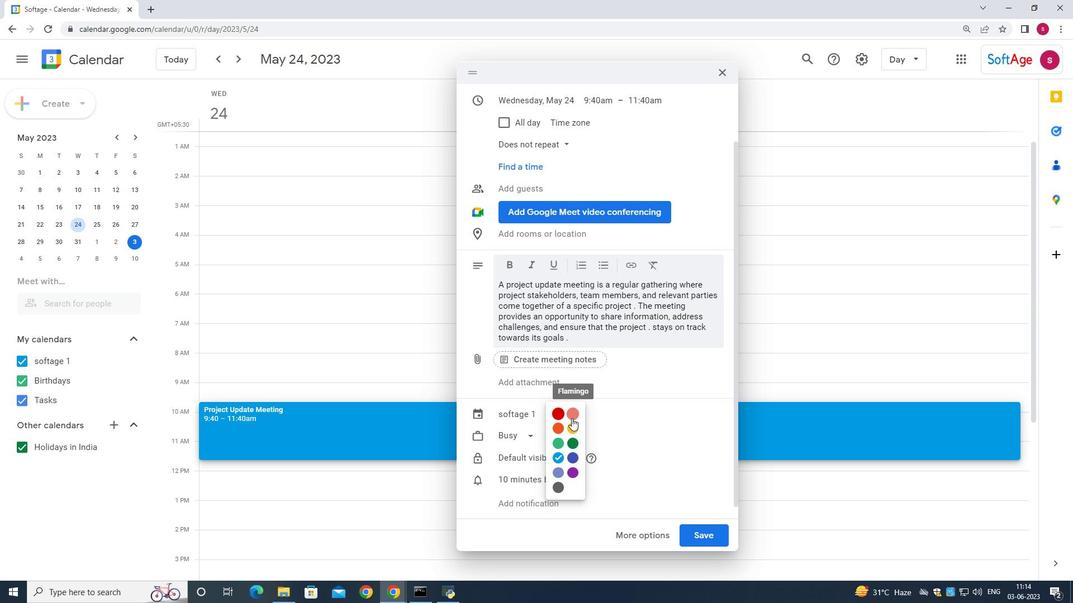 
Action: Mouse moved to (528, 237)
Screenshot: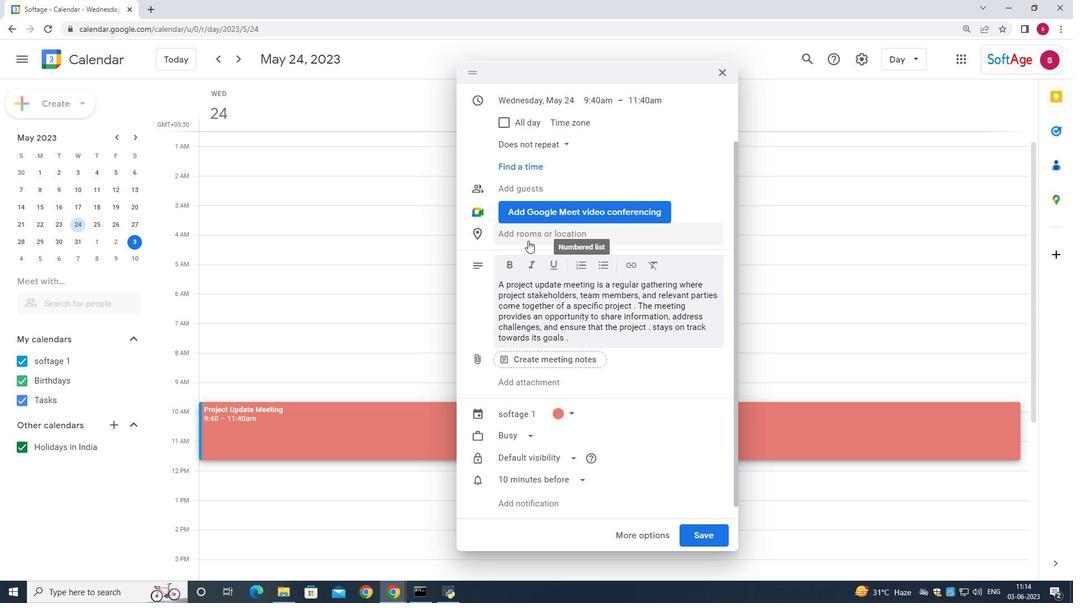 
Action: Mouse pressed left at (528, 237)
Screenshot: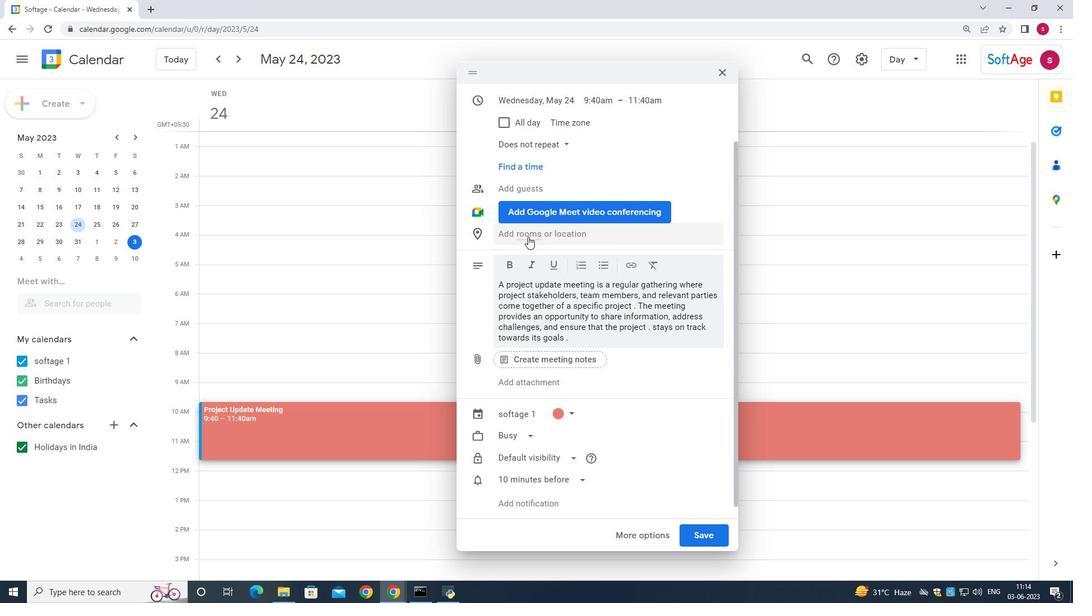 
Action: Mouse moved to (477, 82)
Screenshot: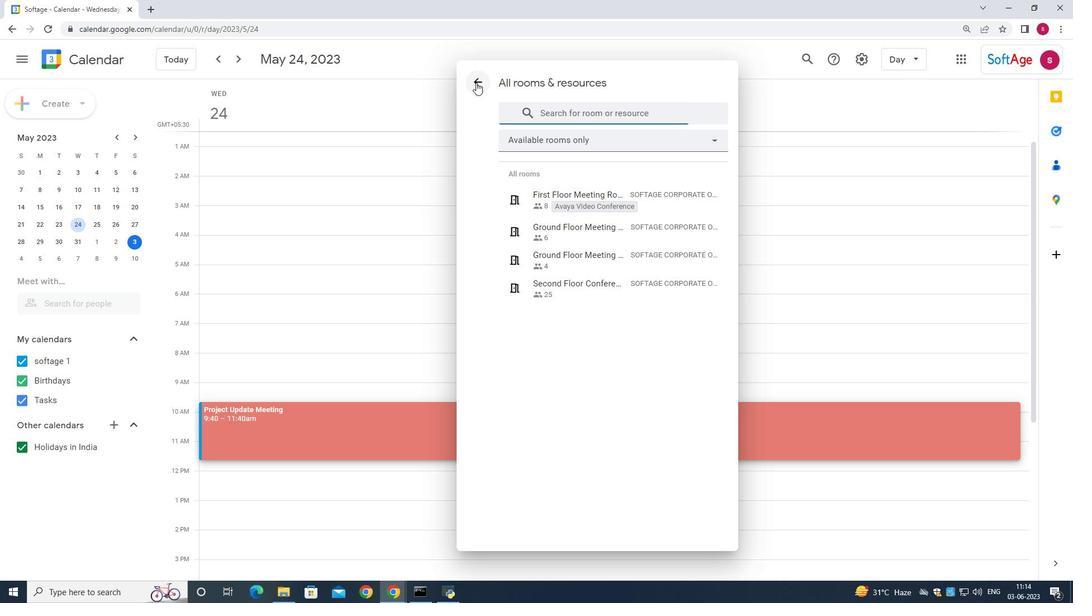 
Action: Mouse pressed left at (477, 82)
Screenshot: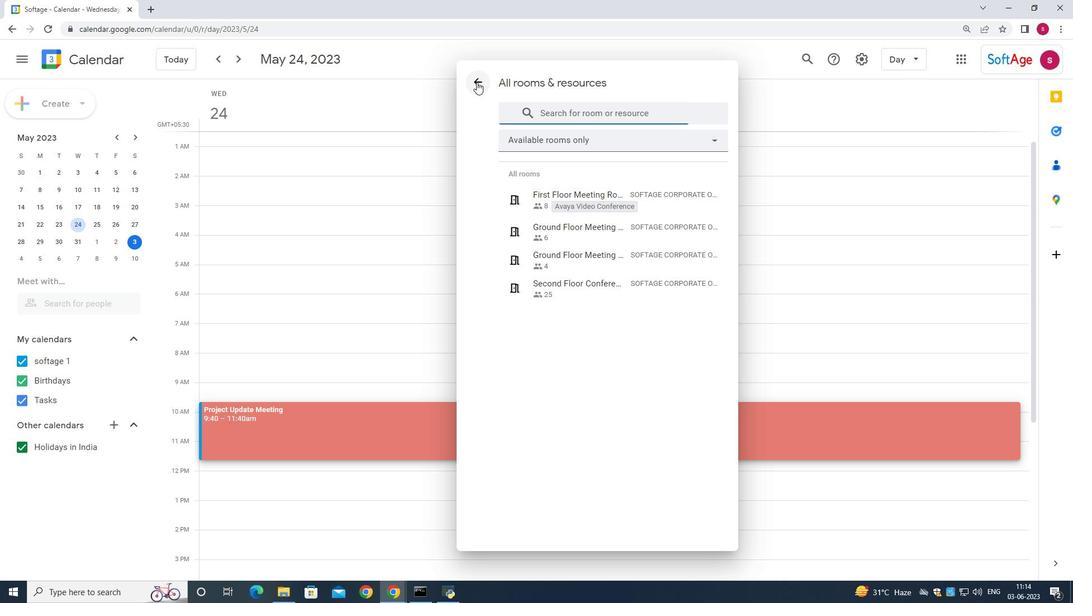 
Action: Mouse moved to (534, 263)
Screenshot: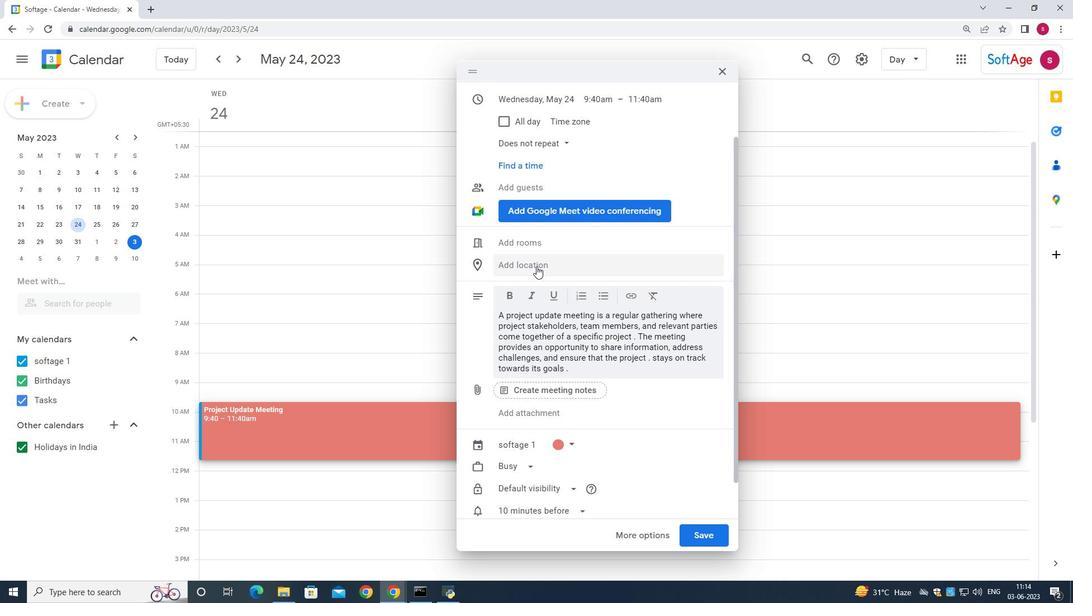 
Action: Mouse pressed left at (534, 263)
Screenshot: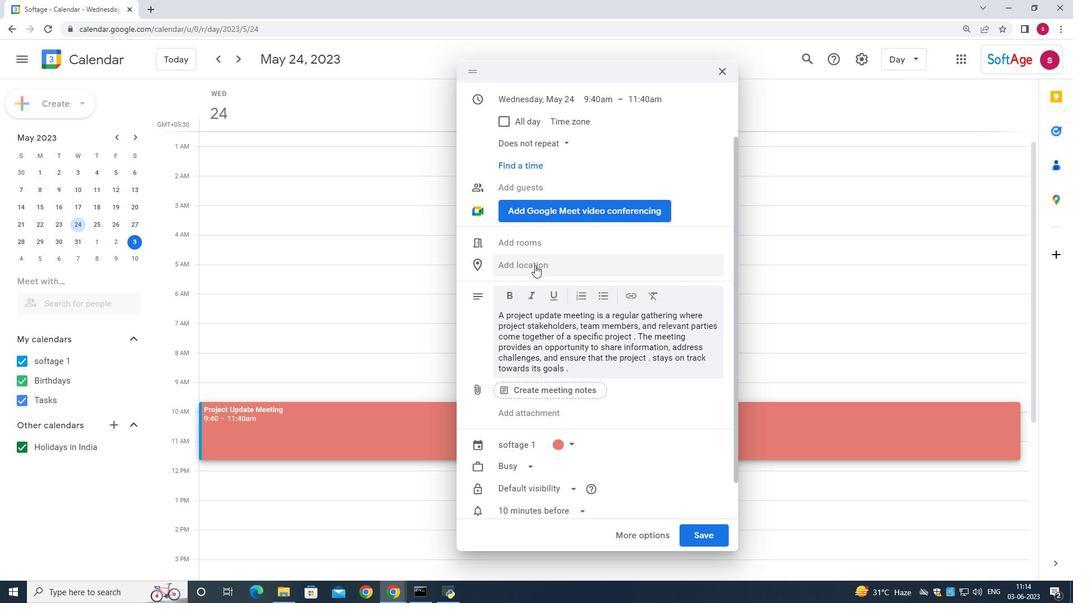 
Action: Key pressed 123<Key.space><Key.shift>Gran<Key.space><Key.shift>Via,<Key.space><Key.shift>Barcelona,<Key.space><Key.shift>Spain
Screenshot: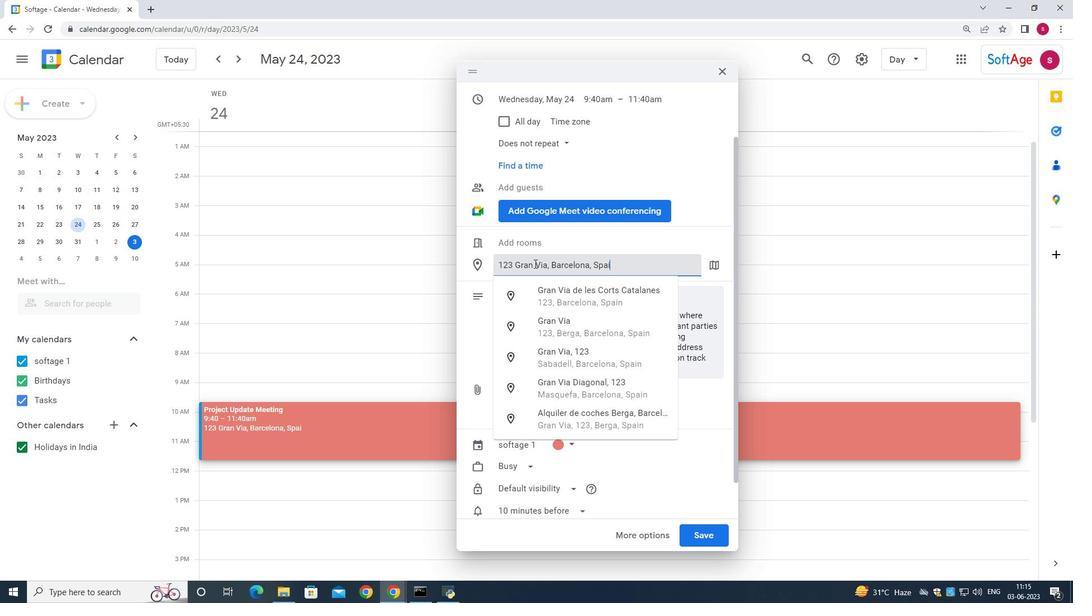 
Action: Mouse moved to (698, 528)
Screenshot: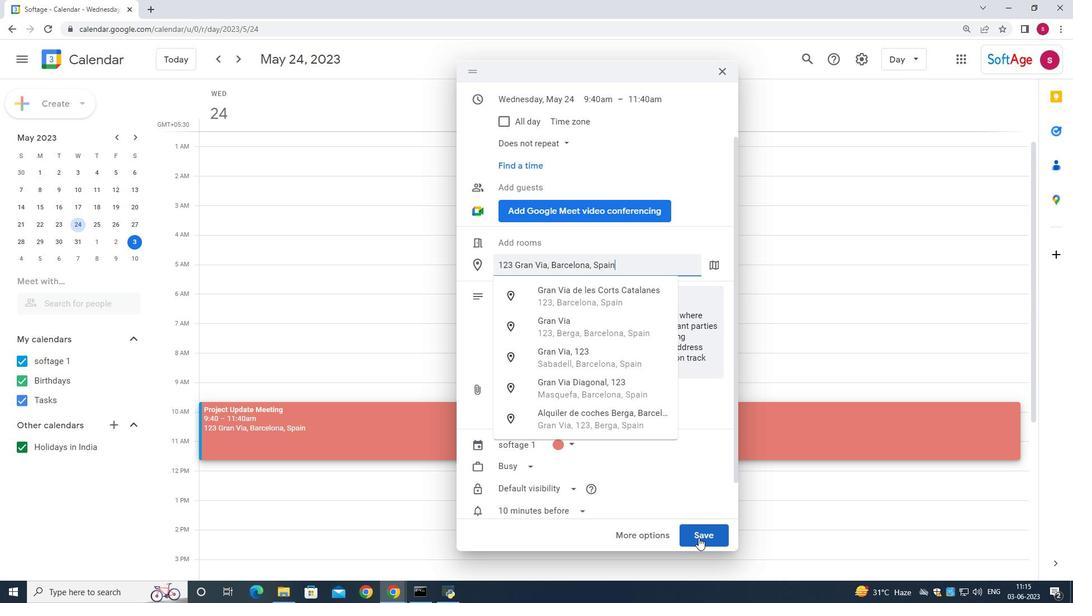 
Action: Mouse pressed left at (698, 528)
Screenshot: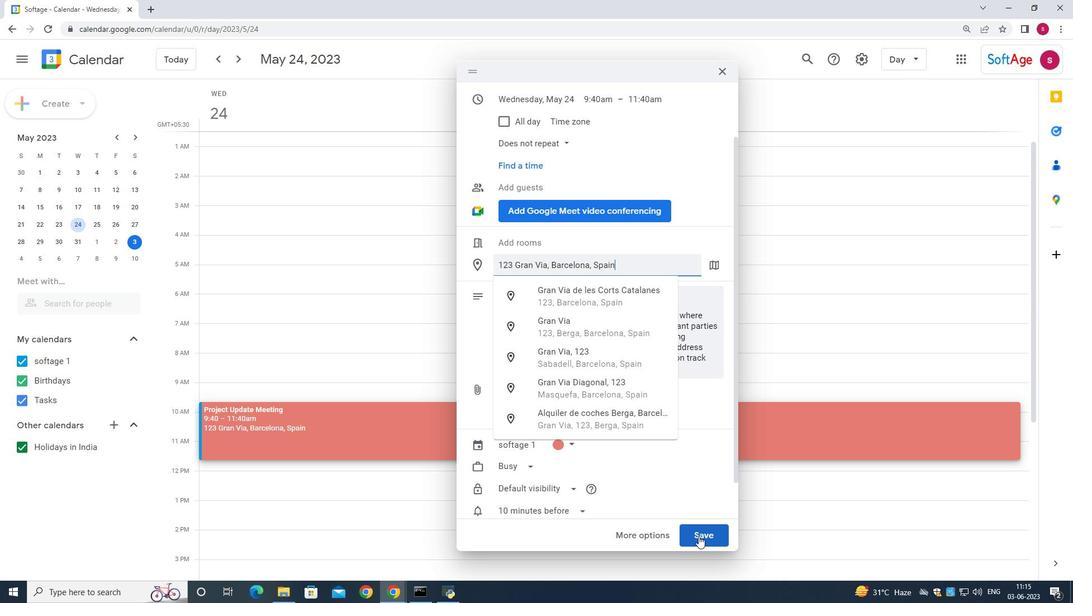
Action: Mouse moved to (277, 414)
Screenshot: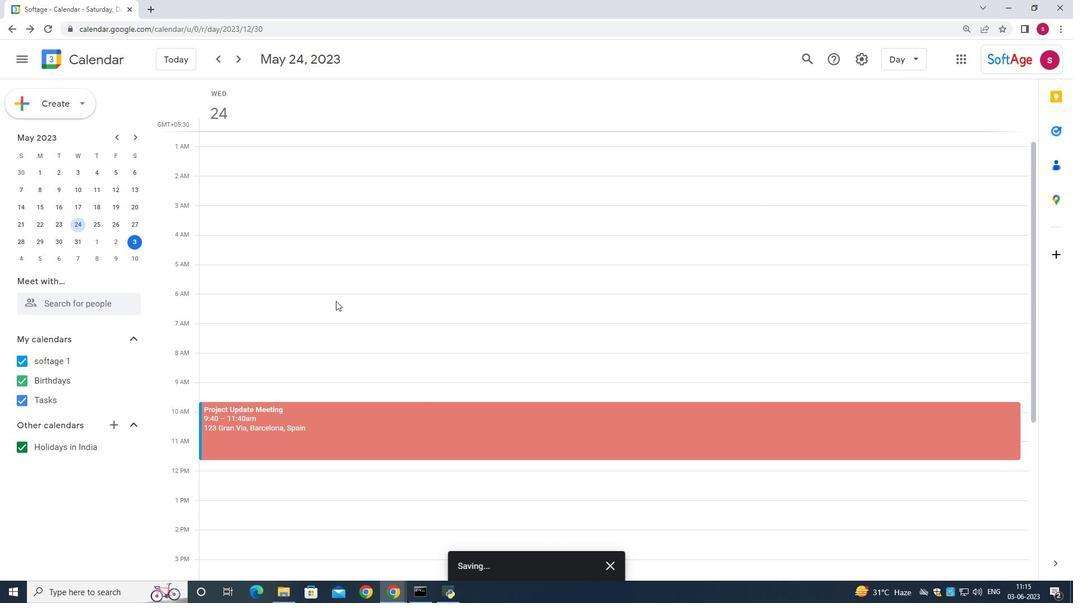 
Action: Mouse pressed left at (277, 414)
Screenshot: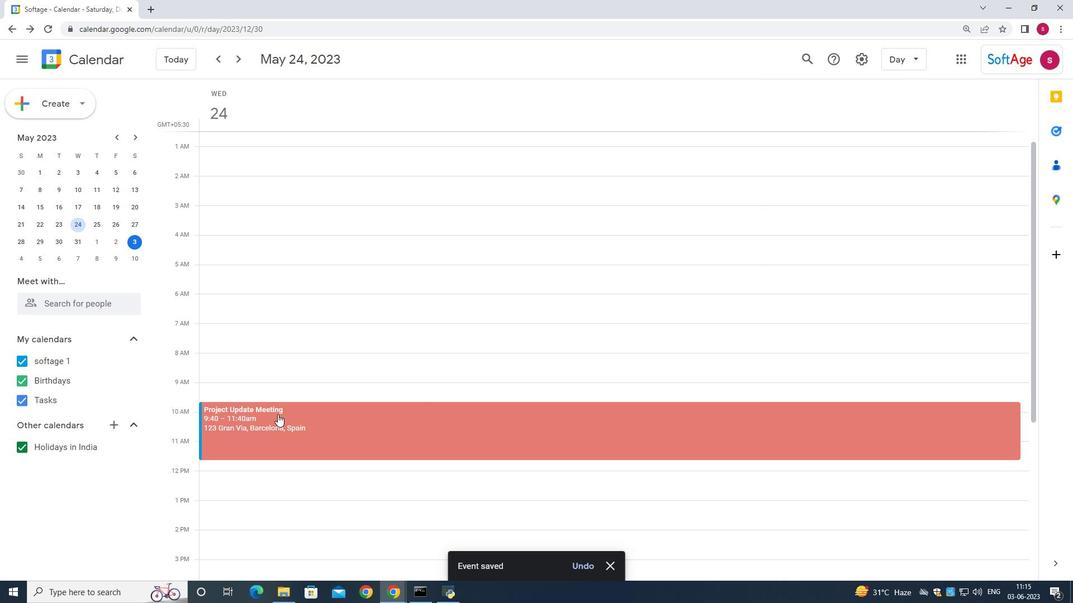 
Action: Mouse moved to (670, 199)
Screenshot: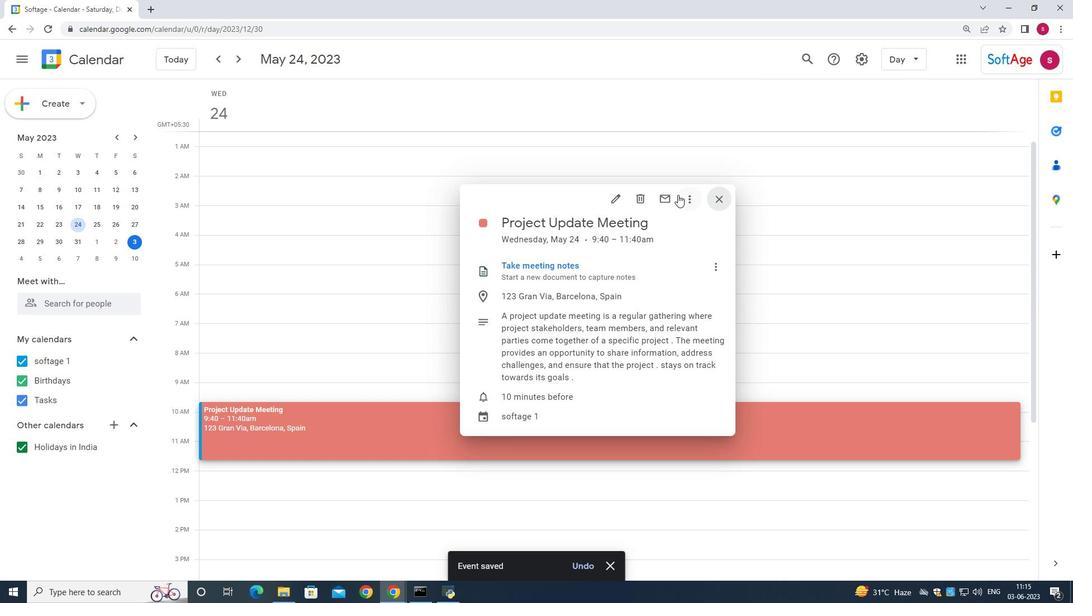 
Action: Mouse pressed left at (670, 199)
Screenshot: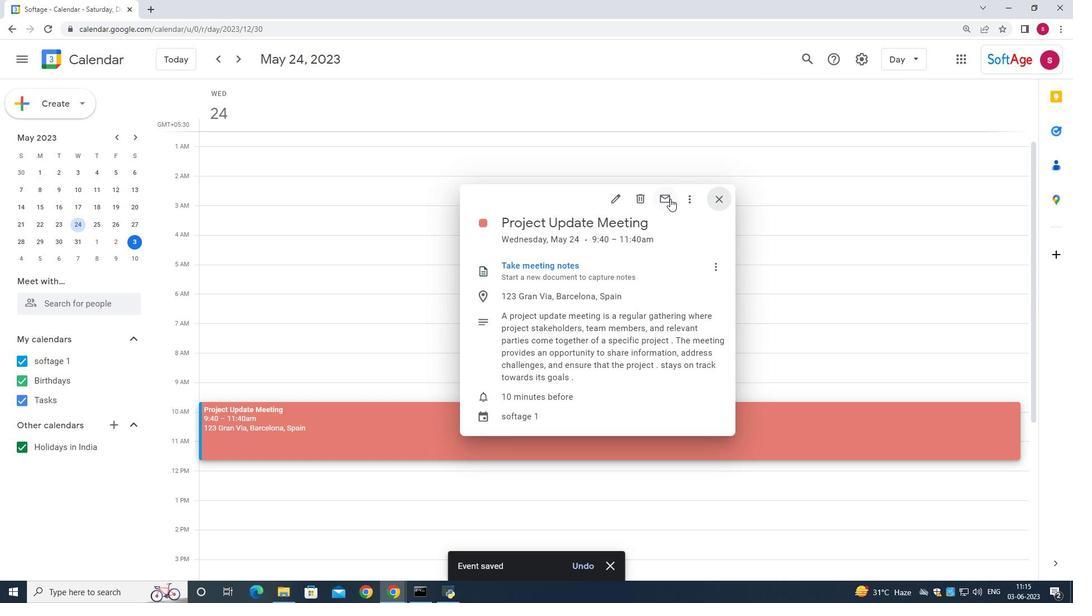 
Action: Mouse moved to (400, 255)
Screenshot: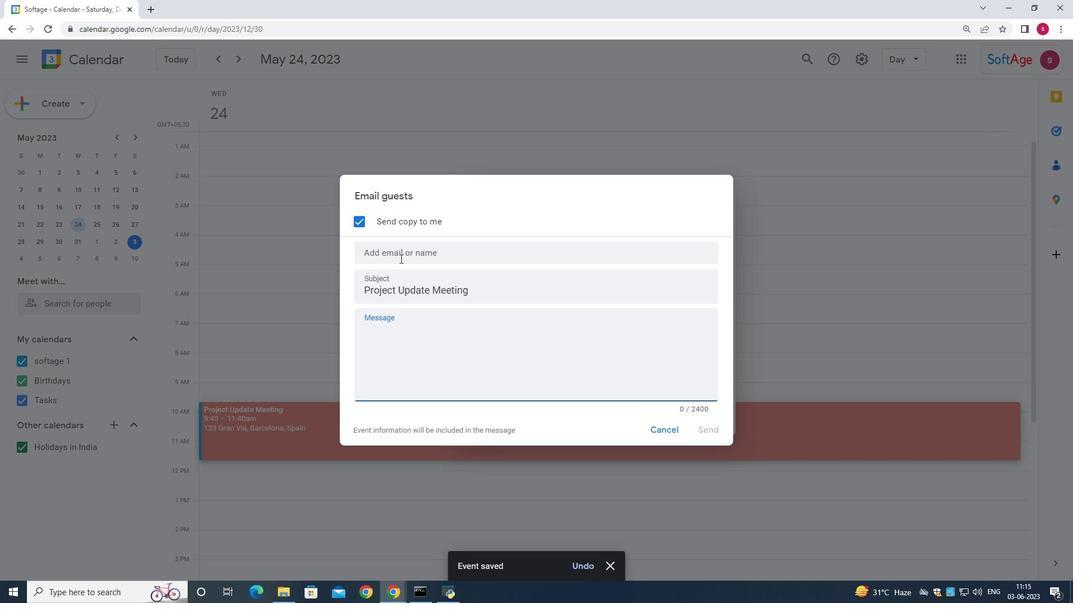 
Action: Mouse pressed left at (400, 255)
Screenshot: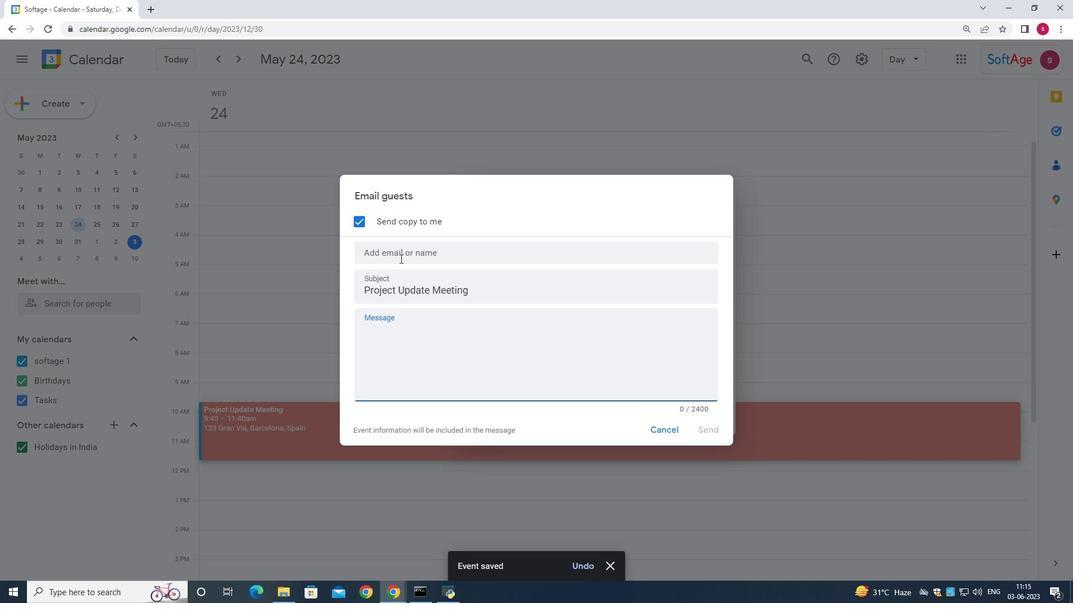 
Action: Key pressed softage.5
Screenshot: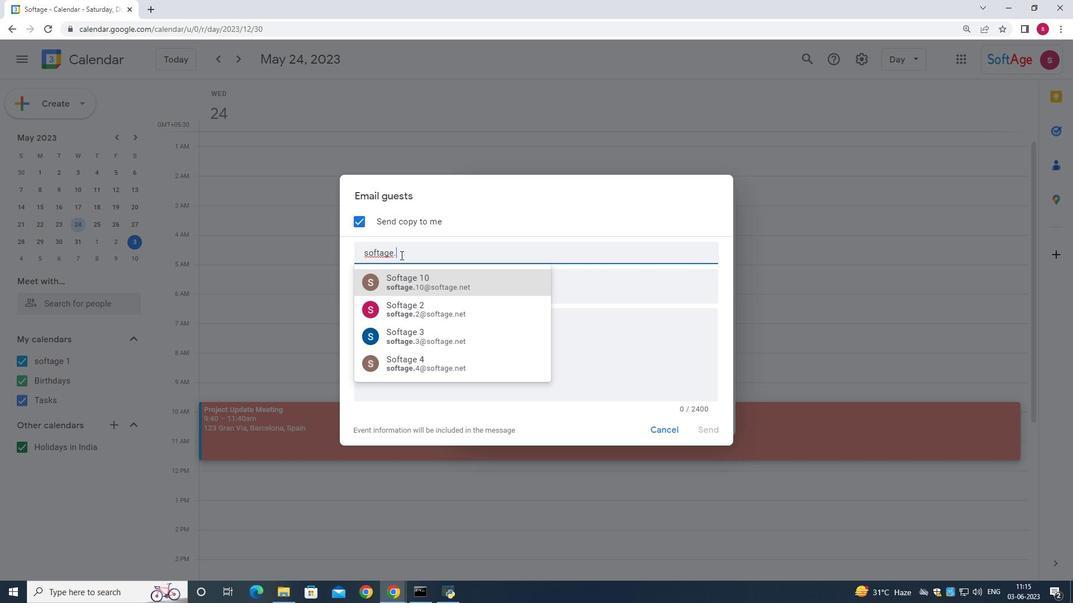 
Action: Mouse moved to (415, 290)
Screenshot: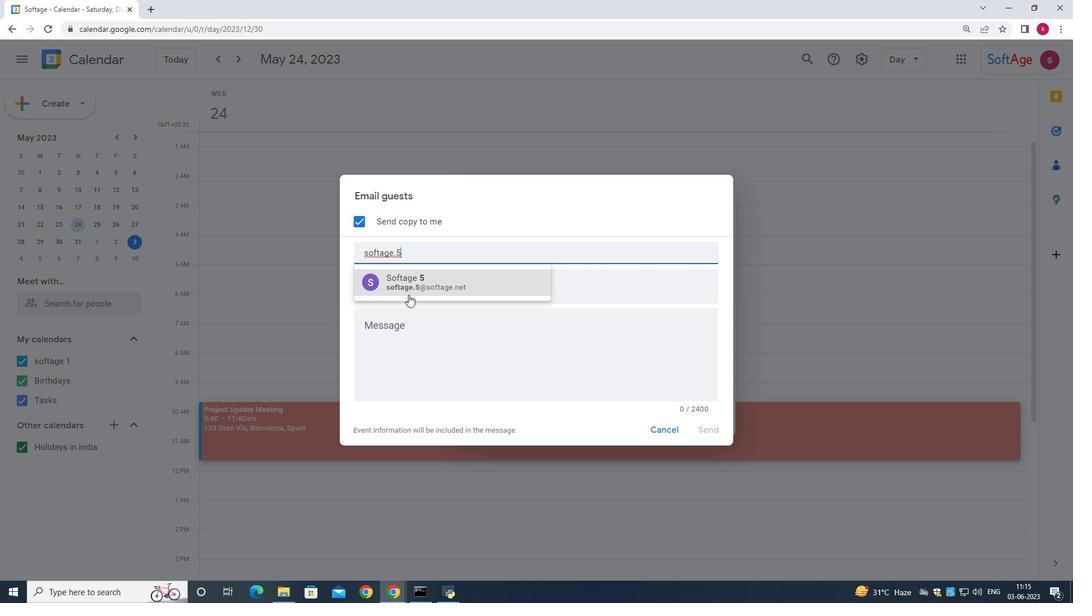 
Action: Mouse pressed left at (415, 290)
Screenshot: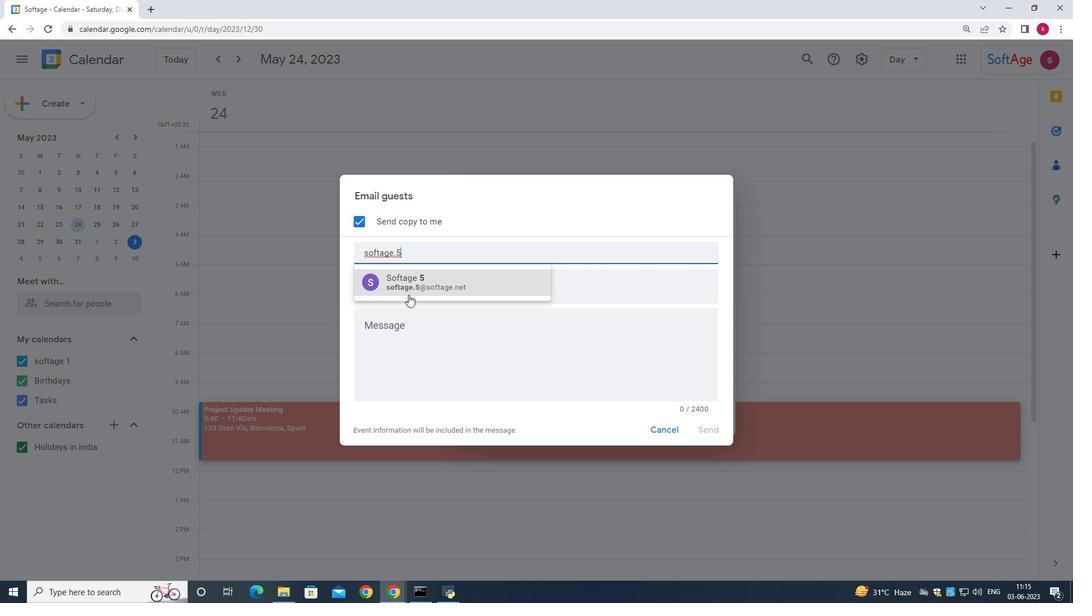 
Action: Mouse moved to (419, 287)
Screenshot: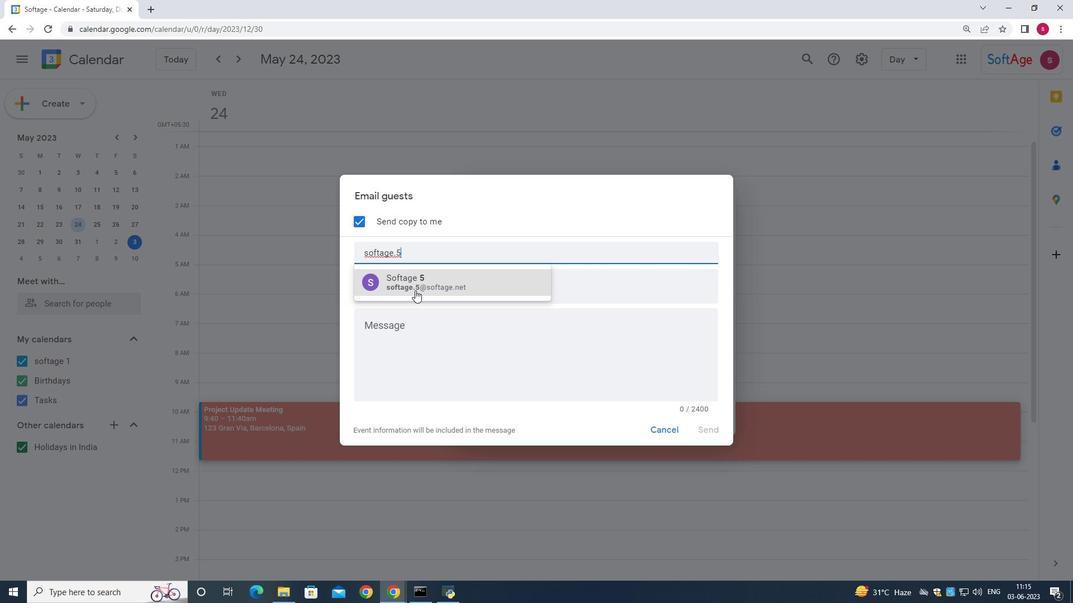 
Action: Key pressed softage.6
Screenshot: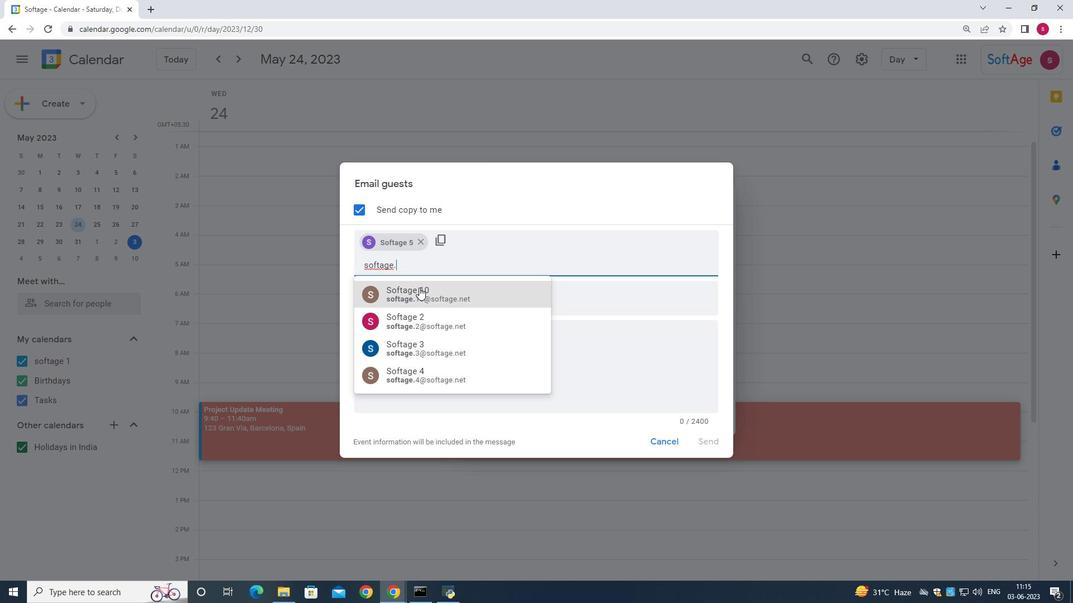 
Action: Mouse moved to (458, 295)
Screenshot: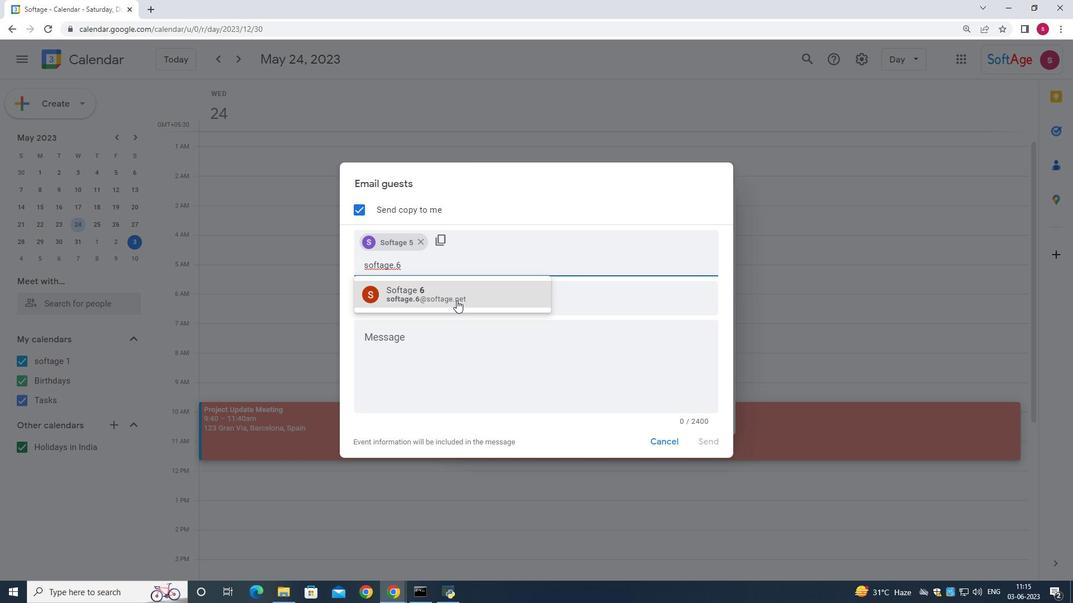 
Action: Mouse pressed left at (458, 295)
Screenshot: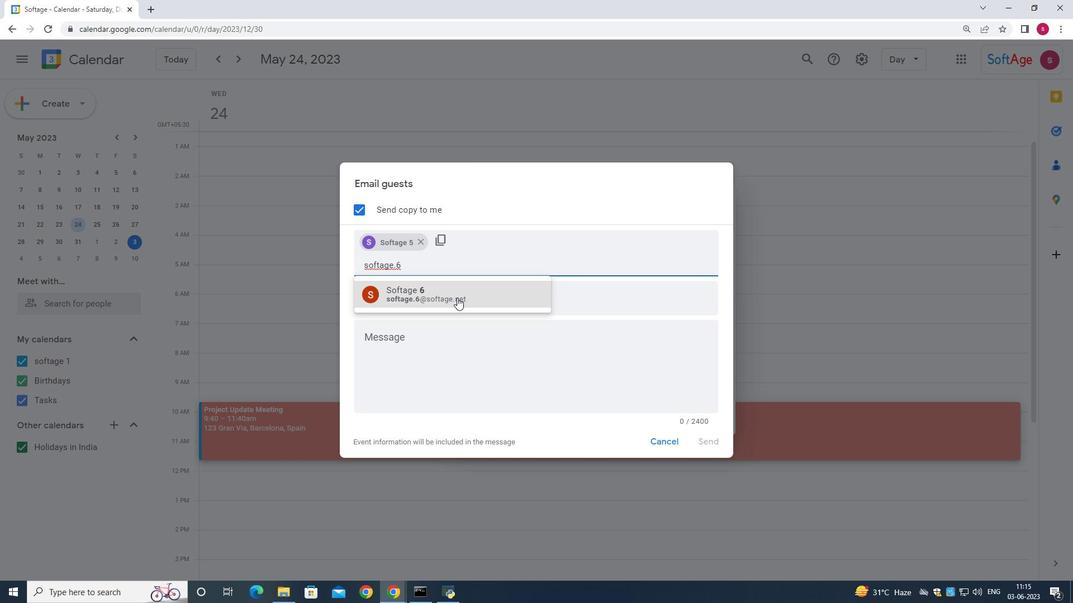 
Action: Mouse moved to (418, 337)
Screenshot: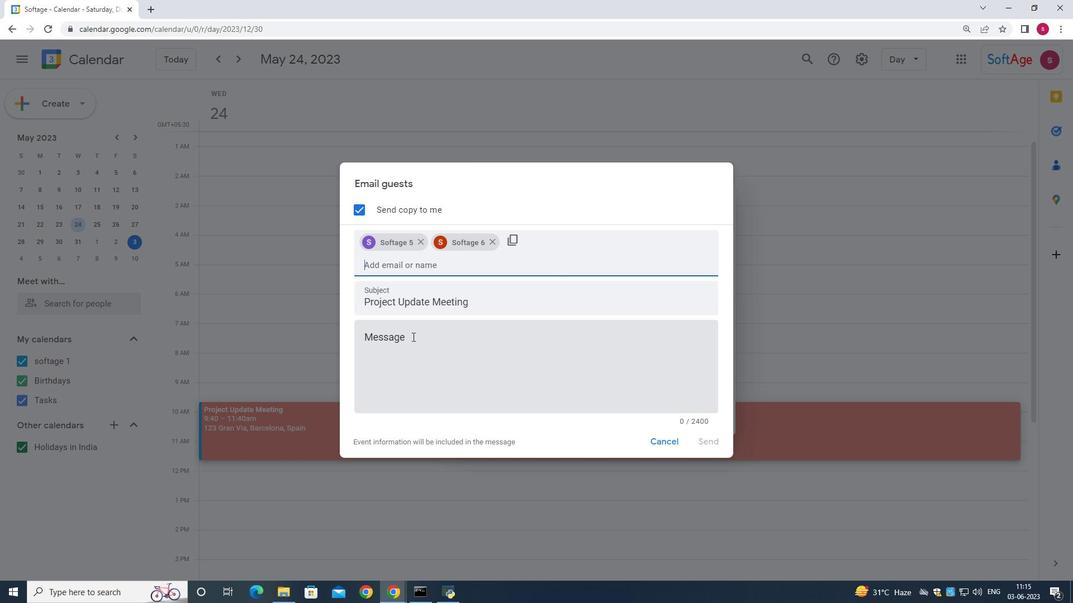 
Action: Mouse pressed left at (418, 337)
Screenshot: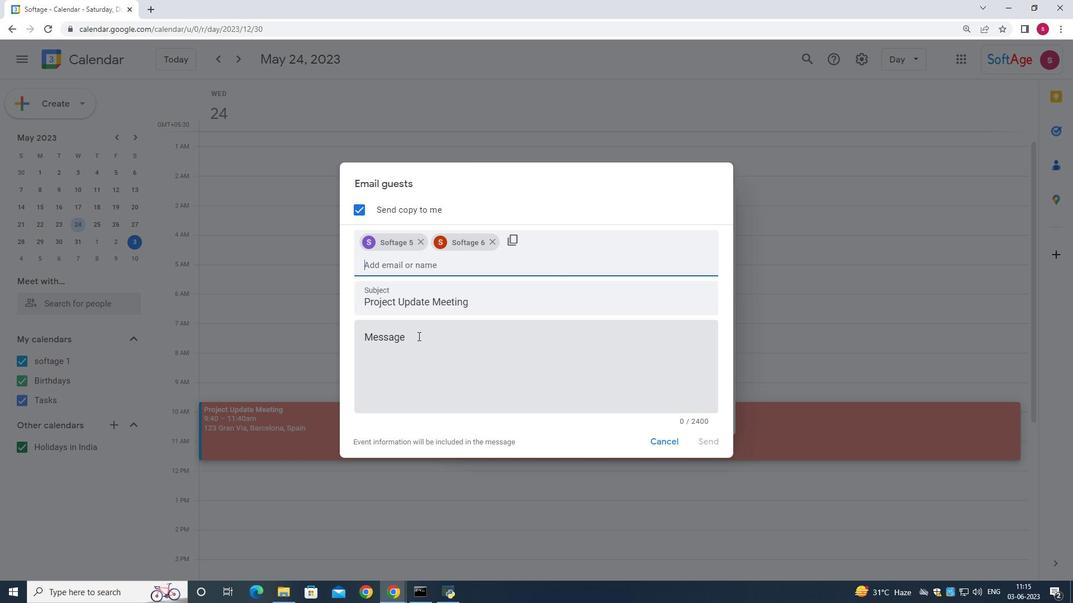 
Action: Key pressed <Key.shift_r>Project<Key.space><Key.shift_r>Updated<Key.backspace><Key.space><Key.shift_r>Meeting<Key.space>for<Key.space>theb<Key.space><Key.backspace><Key.backspace><Key.space>event<Key.space>
Screenshot: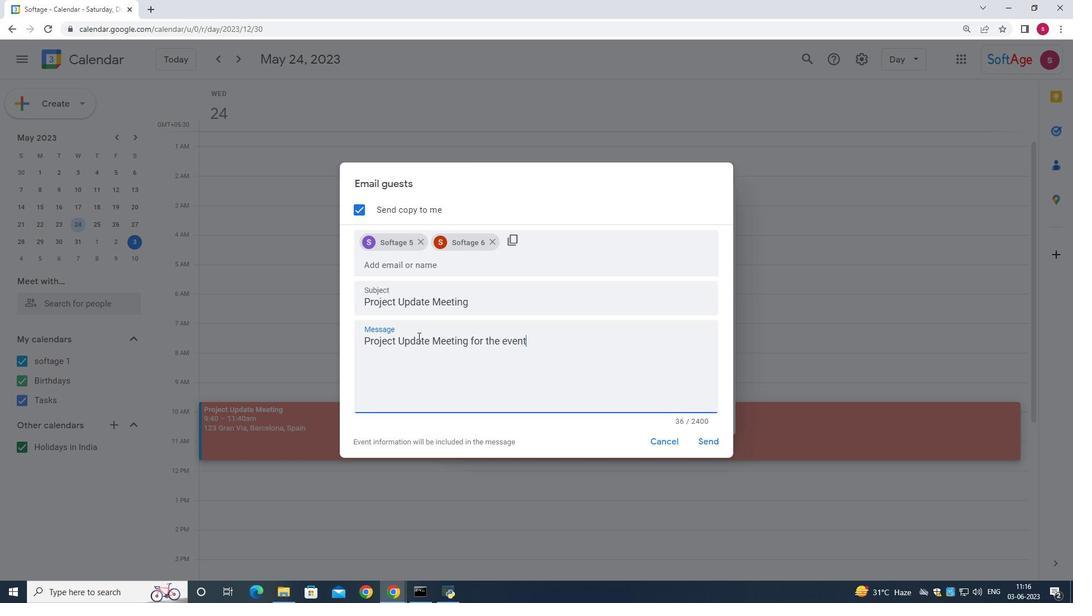 
Action: Mouse moved to (470, 340)
Screenshot: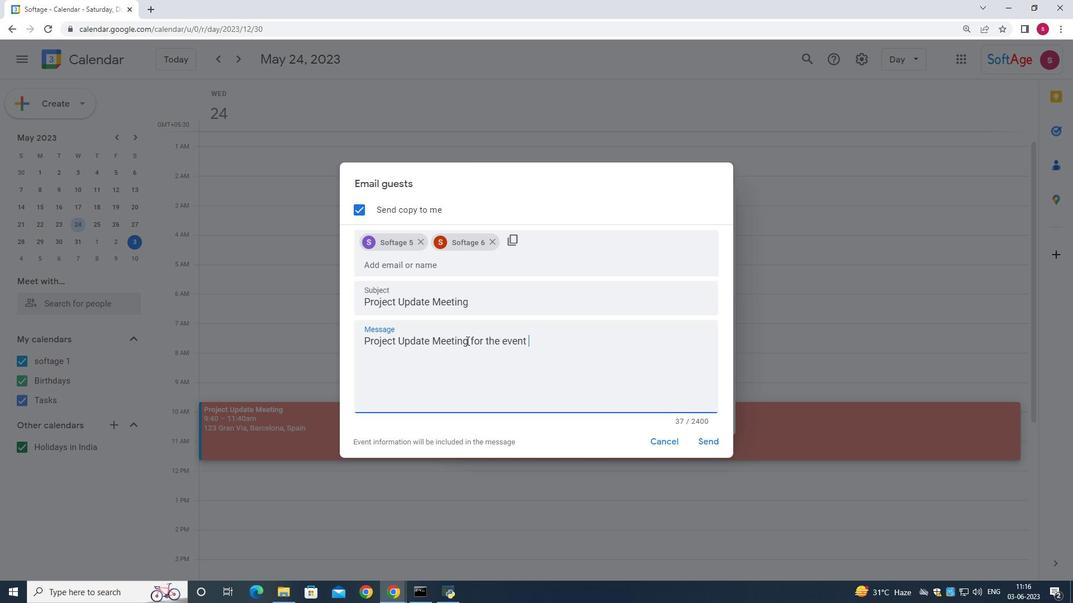 
Action: Mouse pressed left at (470, 340)
Screenshot: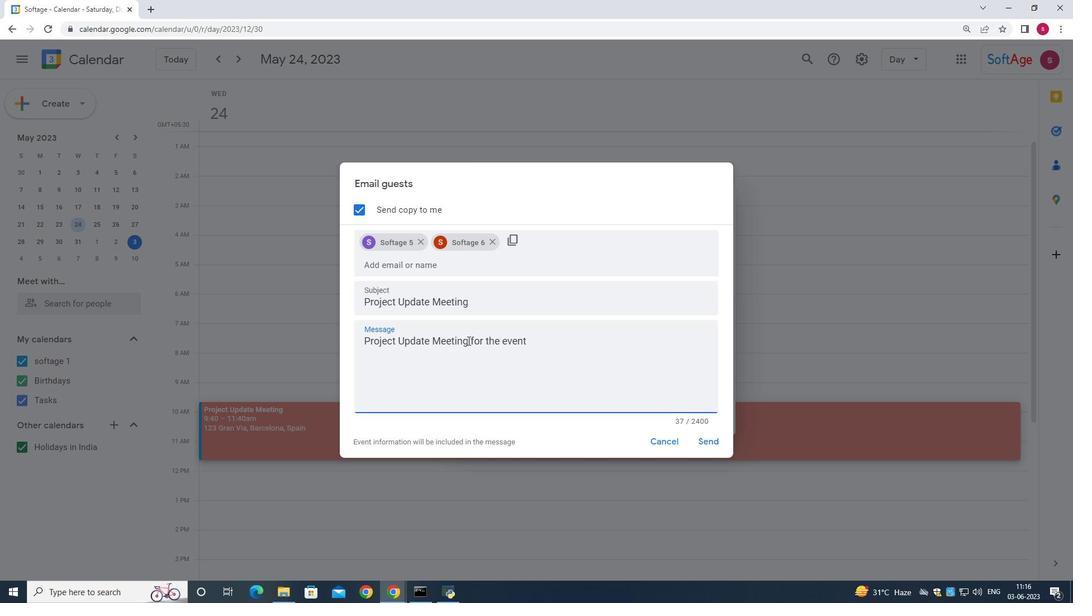 
Action: Key pressed ,
Screenshot: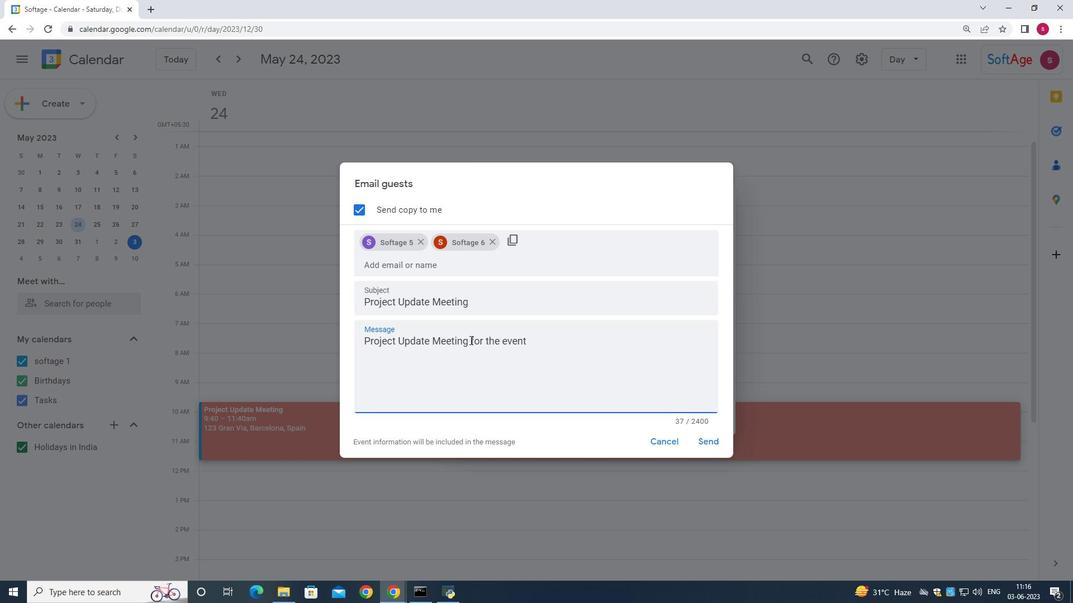
Action: Mouse moved to (528, 362)
Screenshot: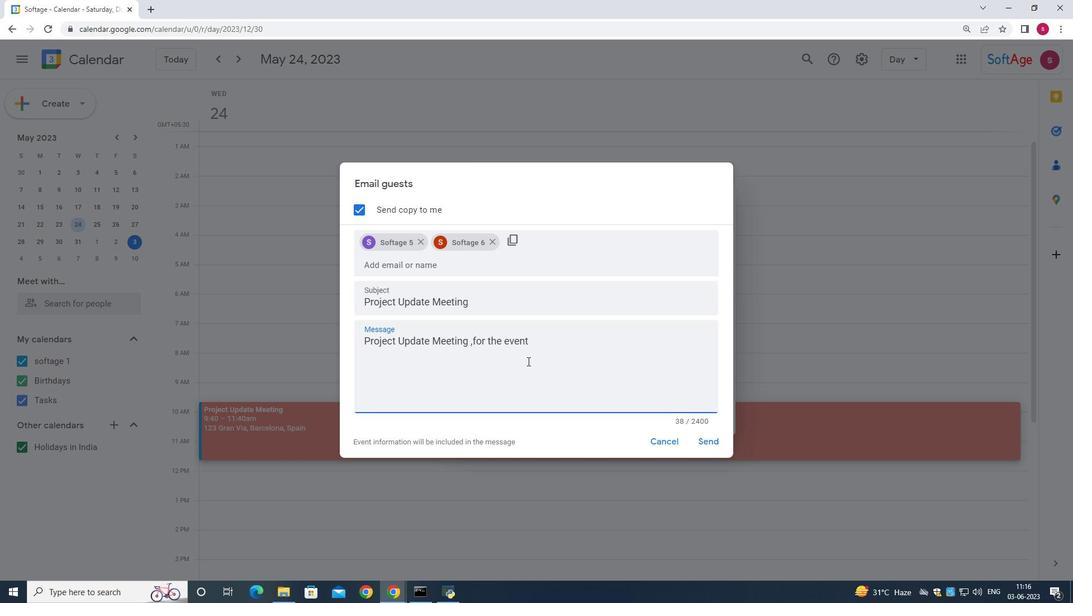 
Action: Key pressed and<Key.space>reminder<Key.space>
Screenshot: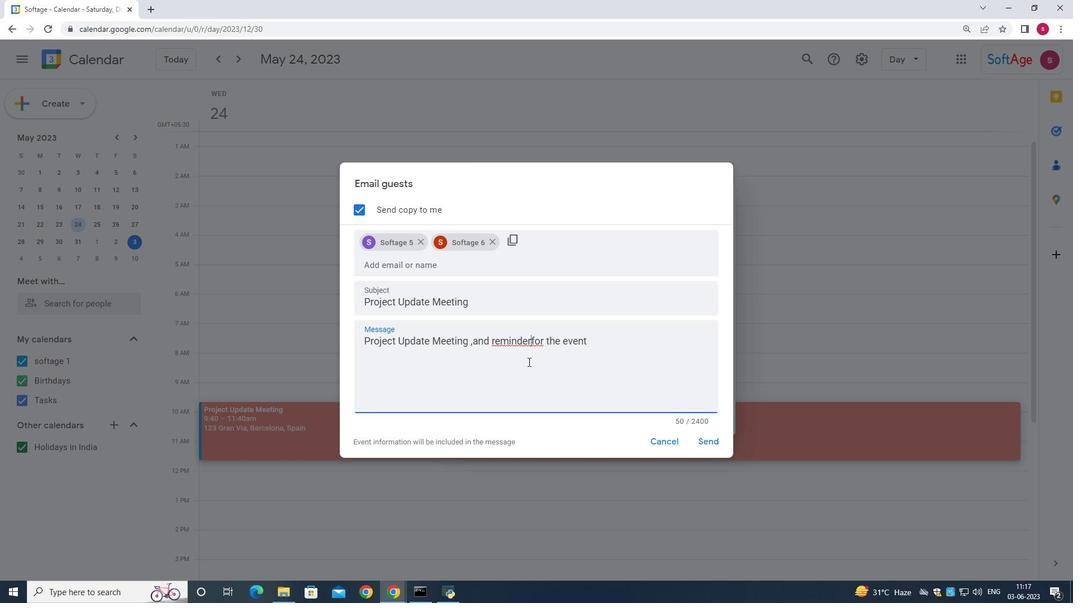 
Action: Mouse moved to (608, 332)
Screenshot: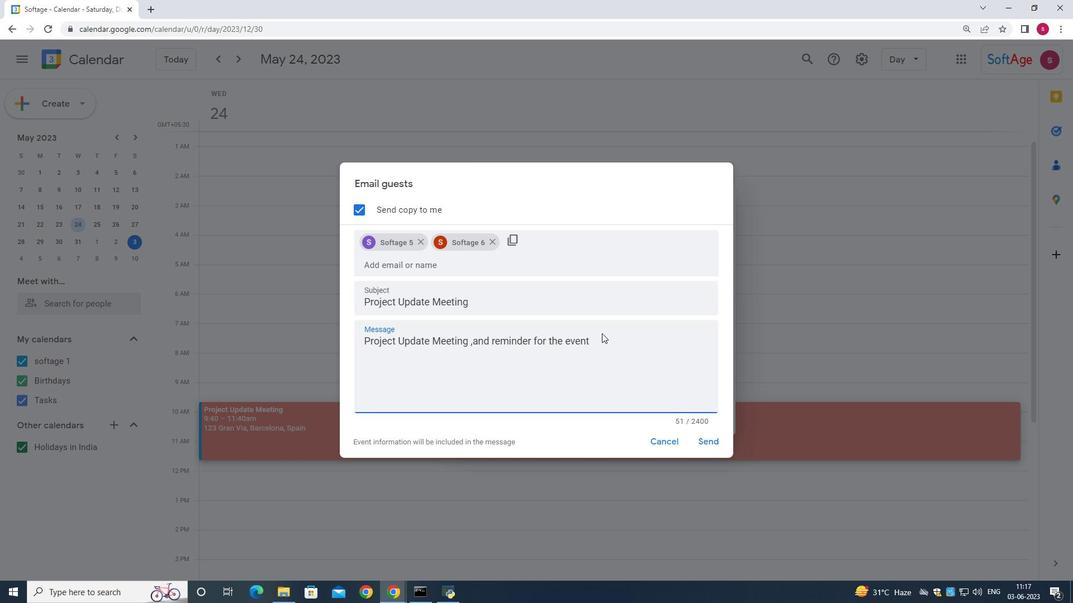 
Action: Mouse pressed left at (608, 332)
Screenshot: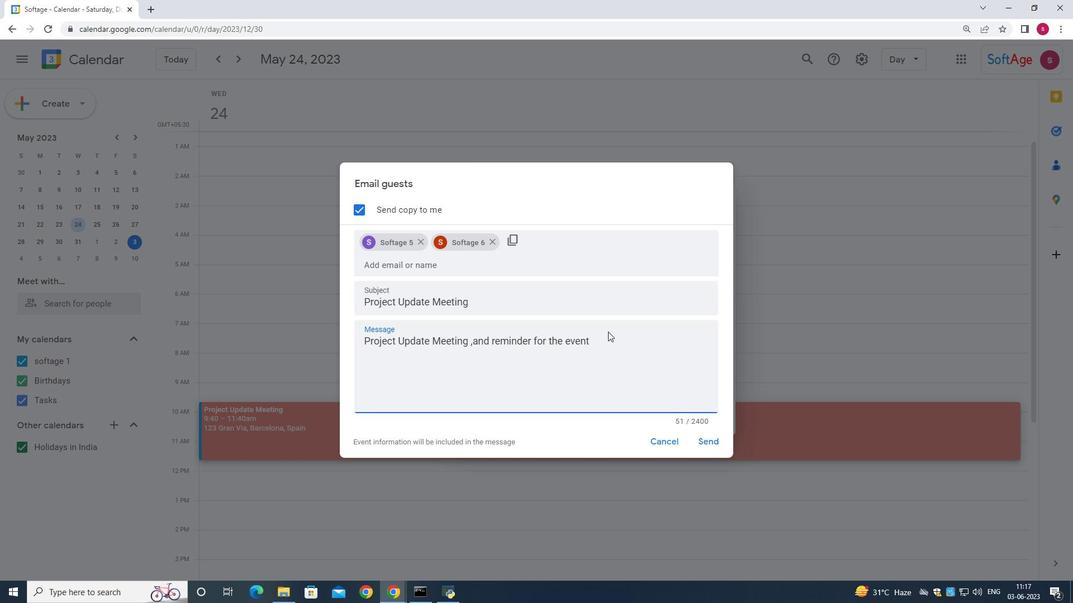
Action: Mouse moved to (603, 341)
Screenshot: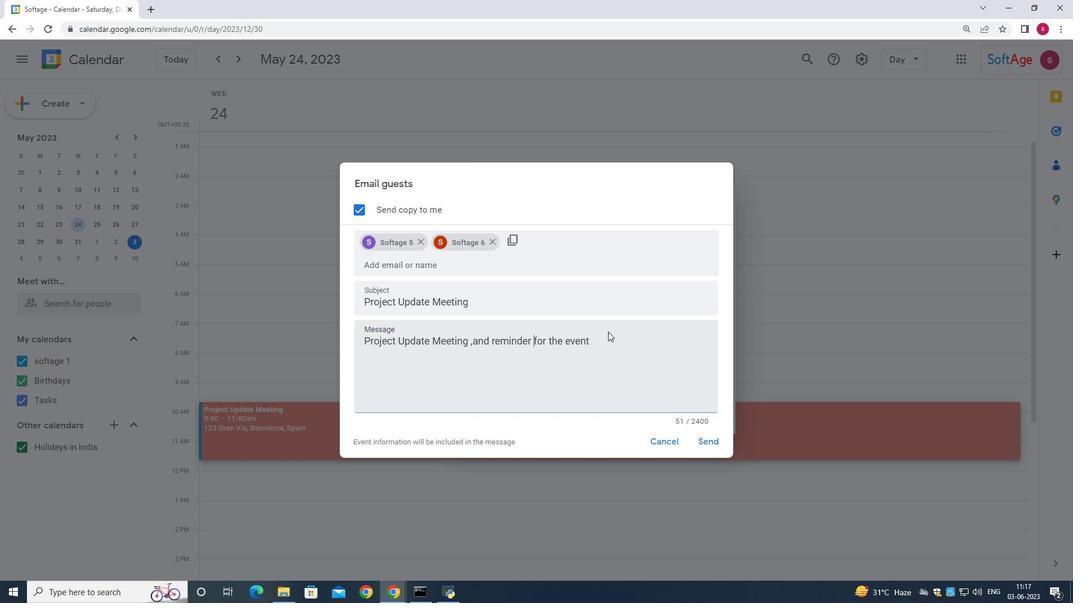 
Action: Mouse pressed left at (603, 341)
Screenshot: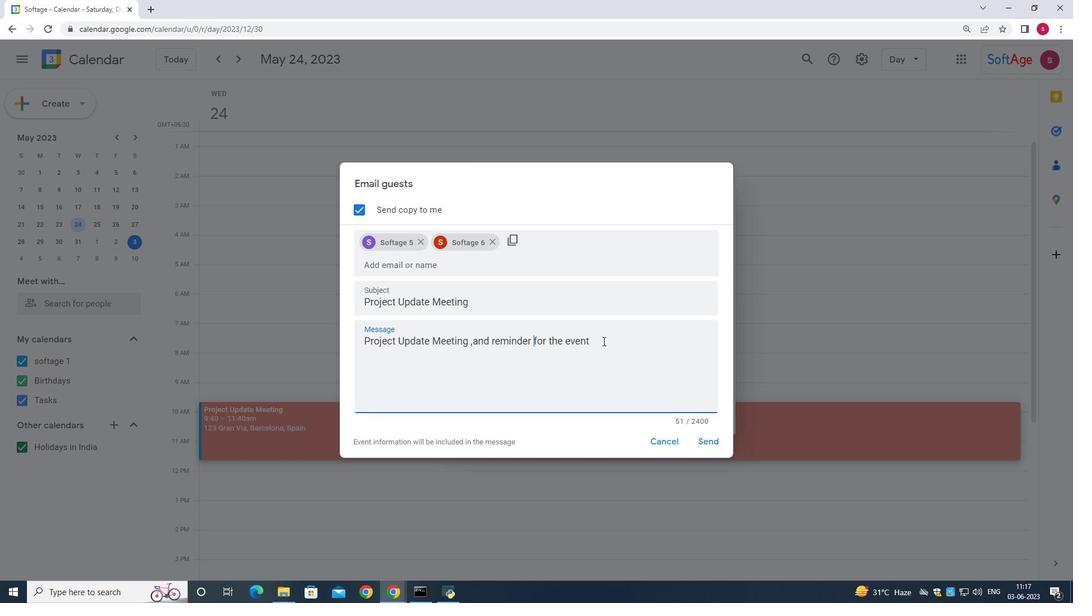 
Action: Key pressed <Key.shift>Every
Screenshot: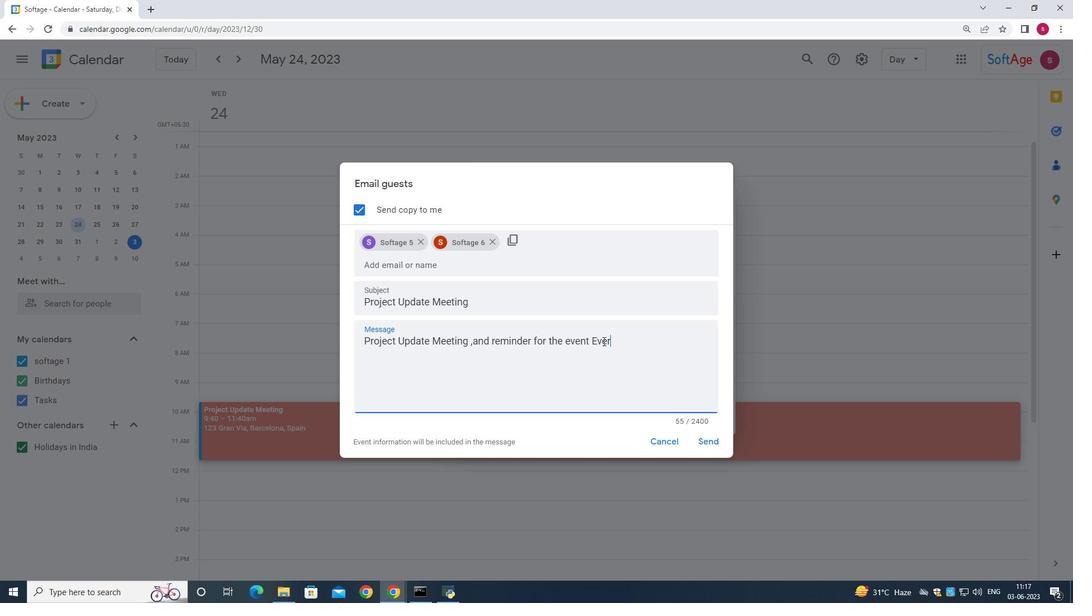 
Action: Mouse moved to (603, 342)
Screenshot: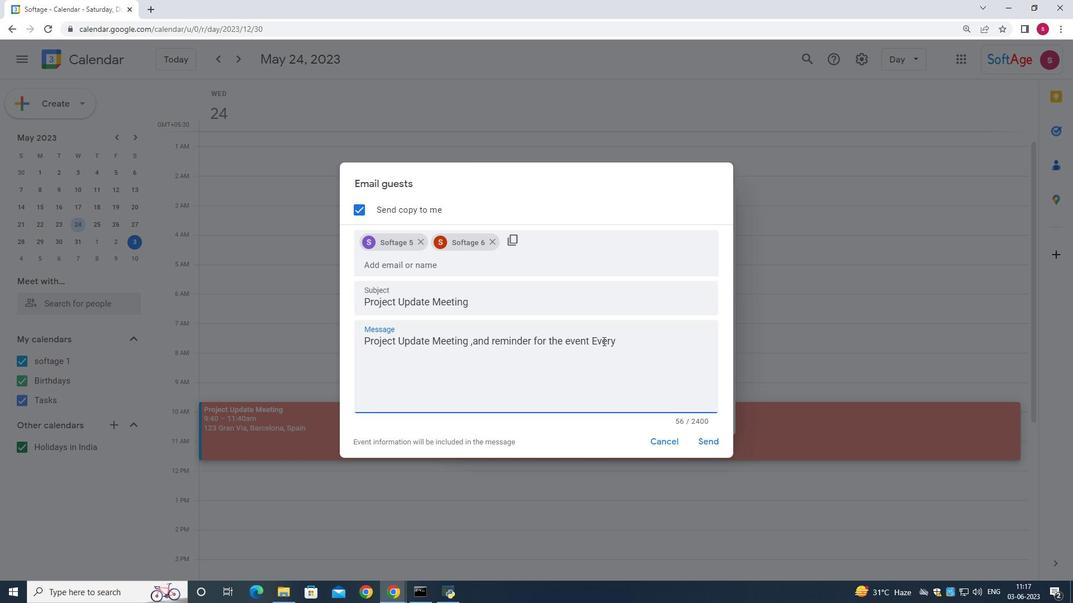 
Action: Key pressed <Key.space>weekday<Key.space><Key.shift_r><Key.shift_r><Key.shift_r><Key.shift_r><Key.shift_r><Key.shift_r>(<Key.shift_r><Key.shift_r><Key.shift_r><Key.shift_r><Key.shift_r><Key.shift_r><Key.shift_r><Key.shift_r><Key.shift_r><Key.shift_r><Key.shift_r><Key.shift_r><Key.shift_r>Monday<Key.space>to<Key.space><Key.shift><Key.shift><Key.shift><Key.shift><Key.shift><Key.shift><Key.shift><Key.shift><Key.shift>Friday<Key.shift_r><Key.shift_r><Key.shift_r><Key.shift_r><Key.shift_r>)
Screenshot: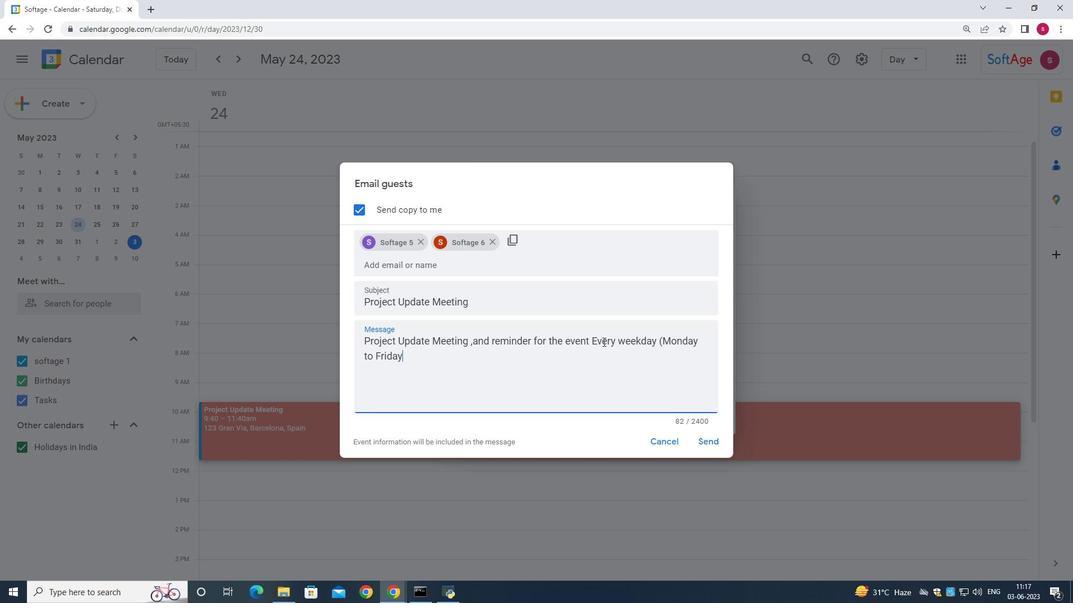 
Action: Mouse moved to (705, 445)
Screenshot: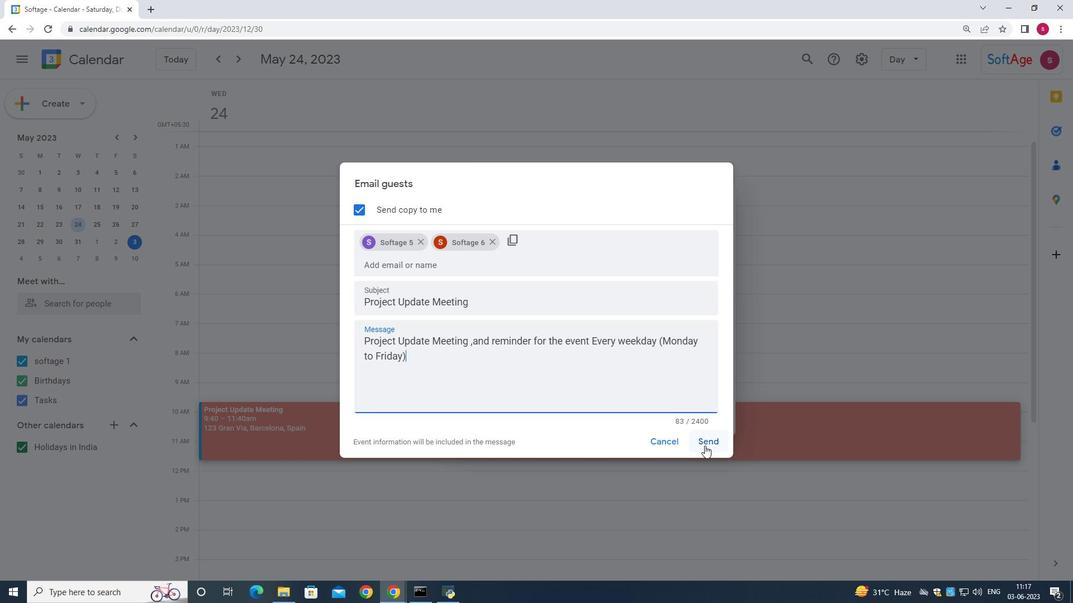 
Action: Mouse pressed left at (705, 445)
Screenshot: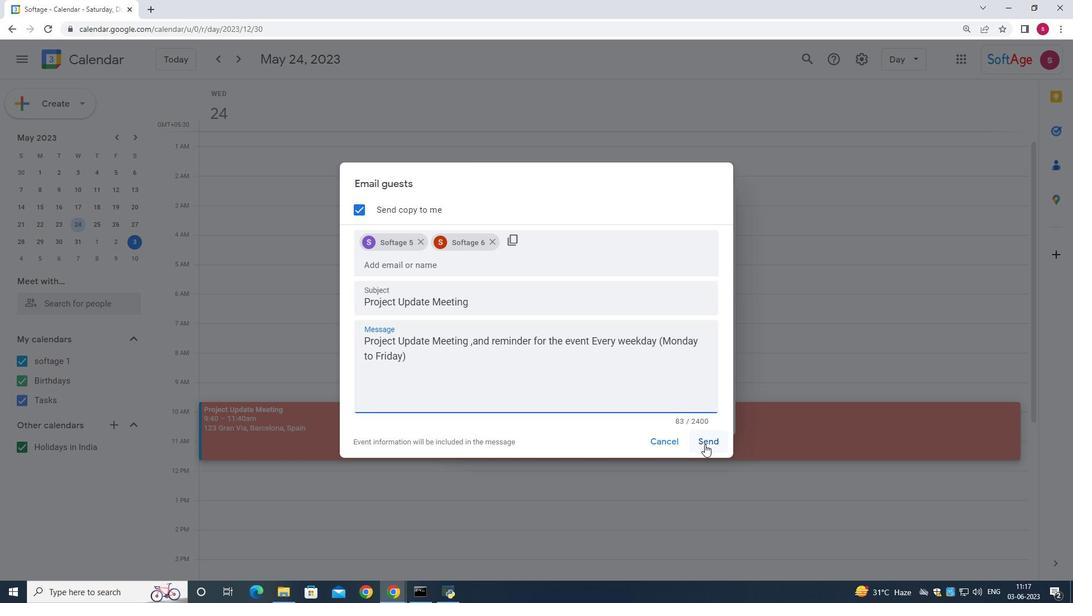 
Action: Mouse moved to (553, 181)
Screenshot: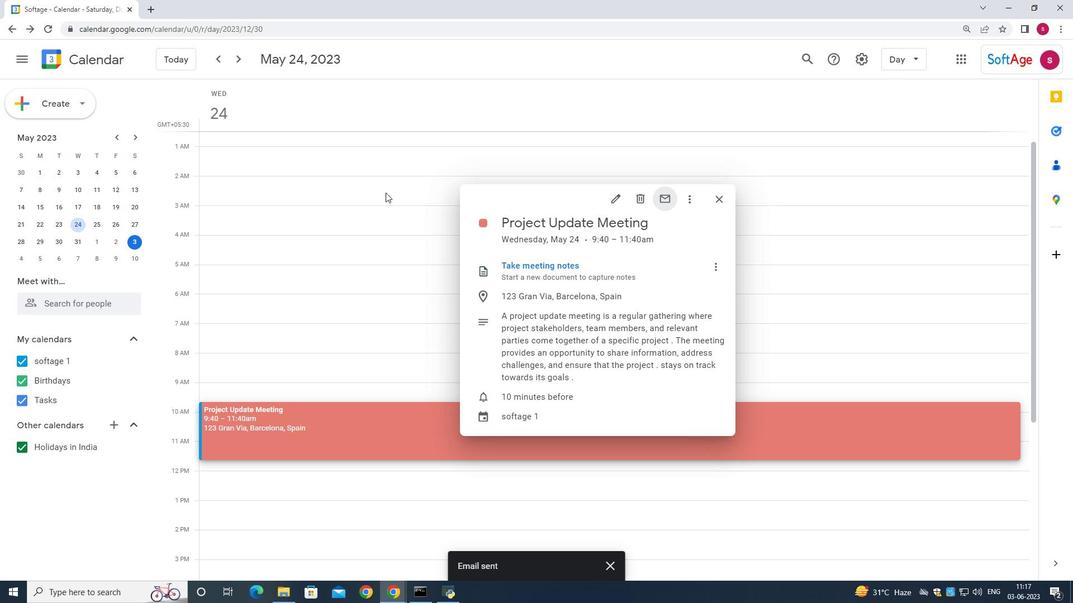 
